 Task: Open Card Cloud Computing Review in Board Content Curation to Workspace Budgeting and Forecasting and add a team member Softage.2@softage.net, a label Red, a checklist Competitive Intelligence, an attachment from your google drive, a color Red and finally, add a card description 'Plan and execute company team-building activity at a hiking trail' and a comment 'This task presents an opportunity to showcase our problem-solving and critical thinking skills, finding solutions to complex challenges.'. Add a start date 'Jan 02, 1900' with a due date 'Jan 09, 1900'
Action: Mouse moved to (310, 187)
Screenshot: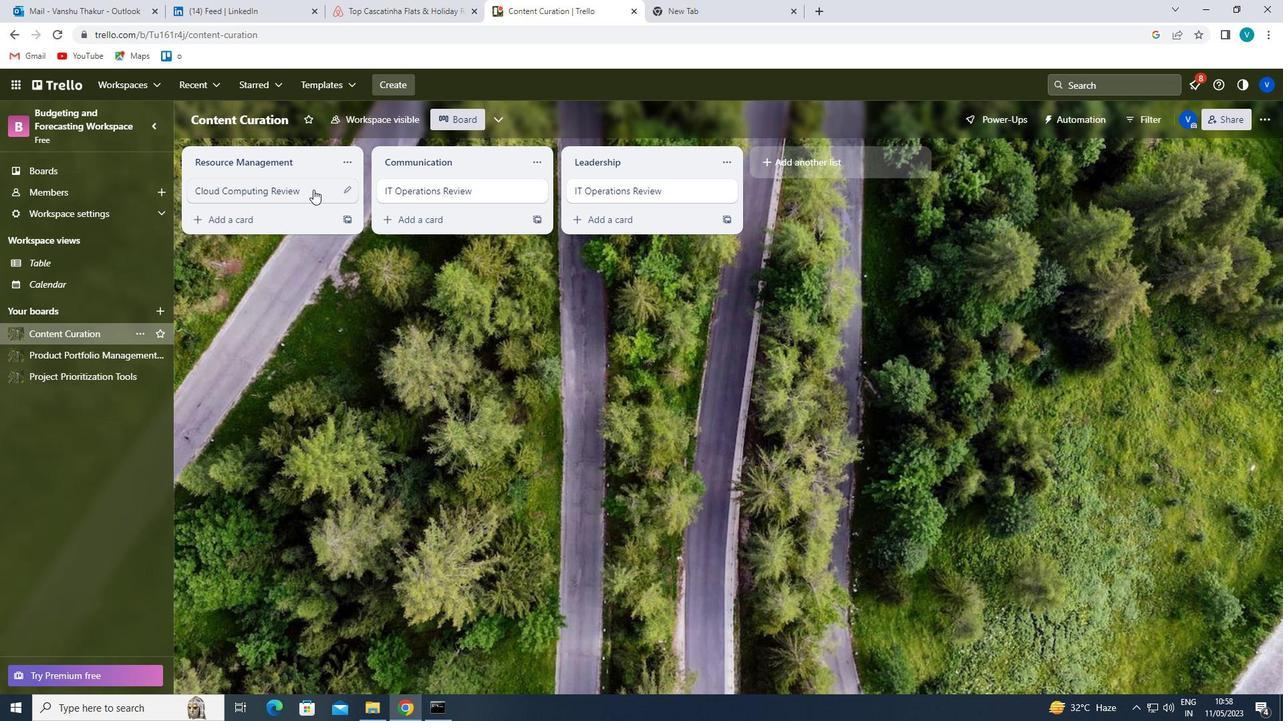 
Action: Mouse pressed left at (310, 187)
Screenshot: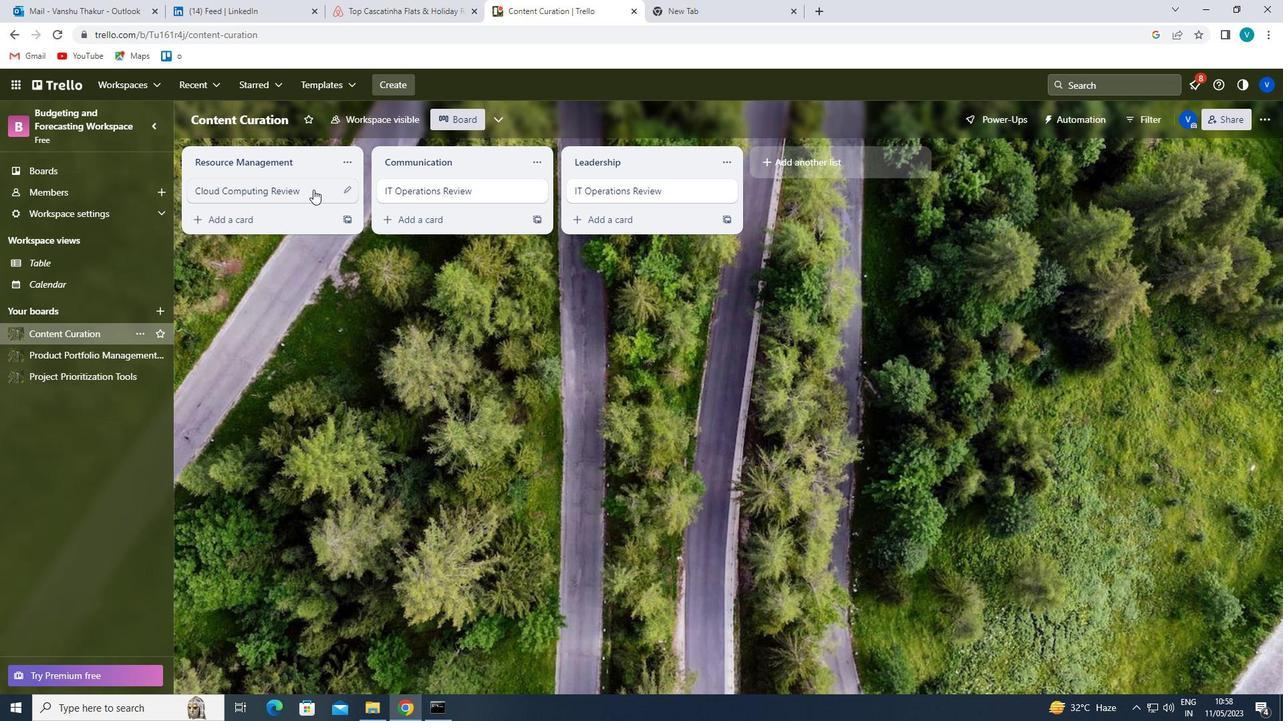 
Action: Mouse moved to (828, 189)
Screenshot: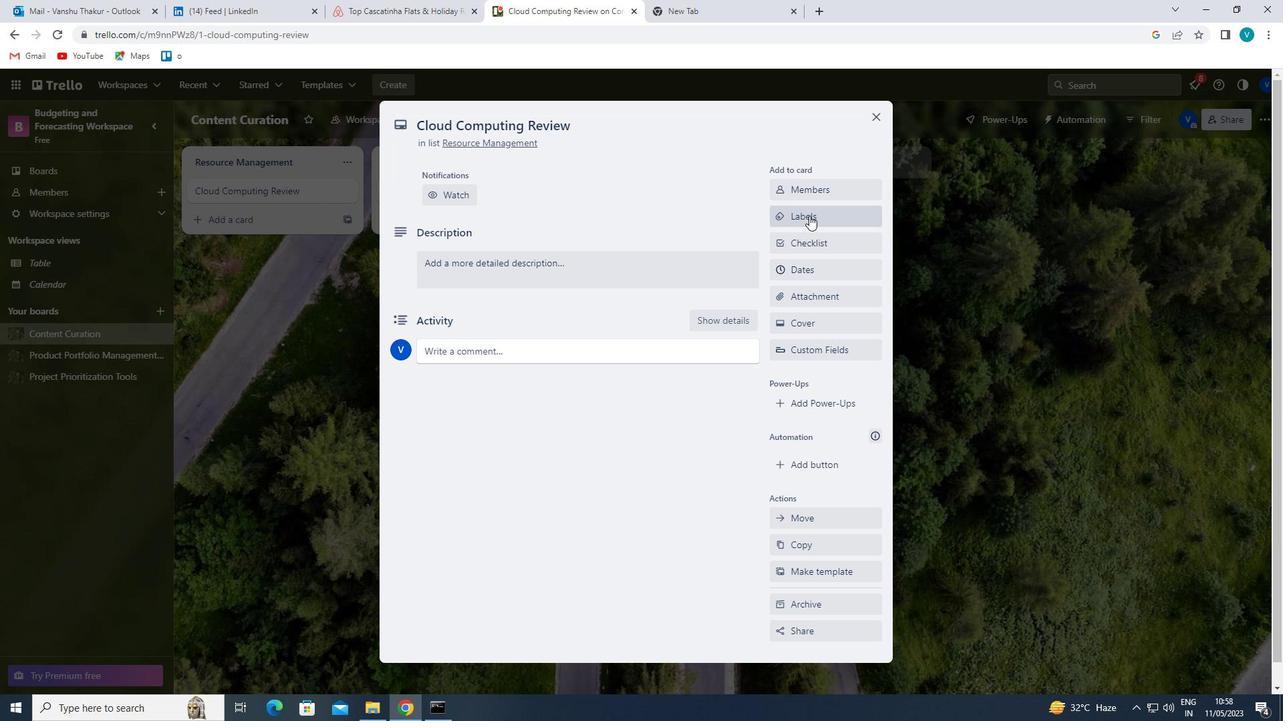 
Action: Mouse pressed left at (828, 189)
Screenshot: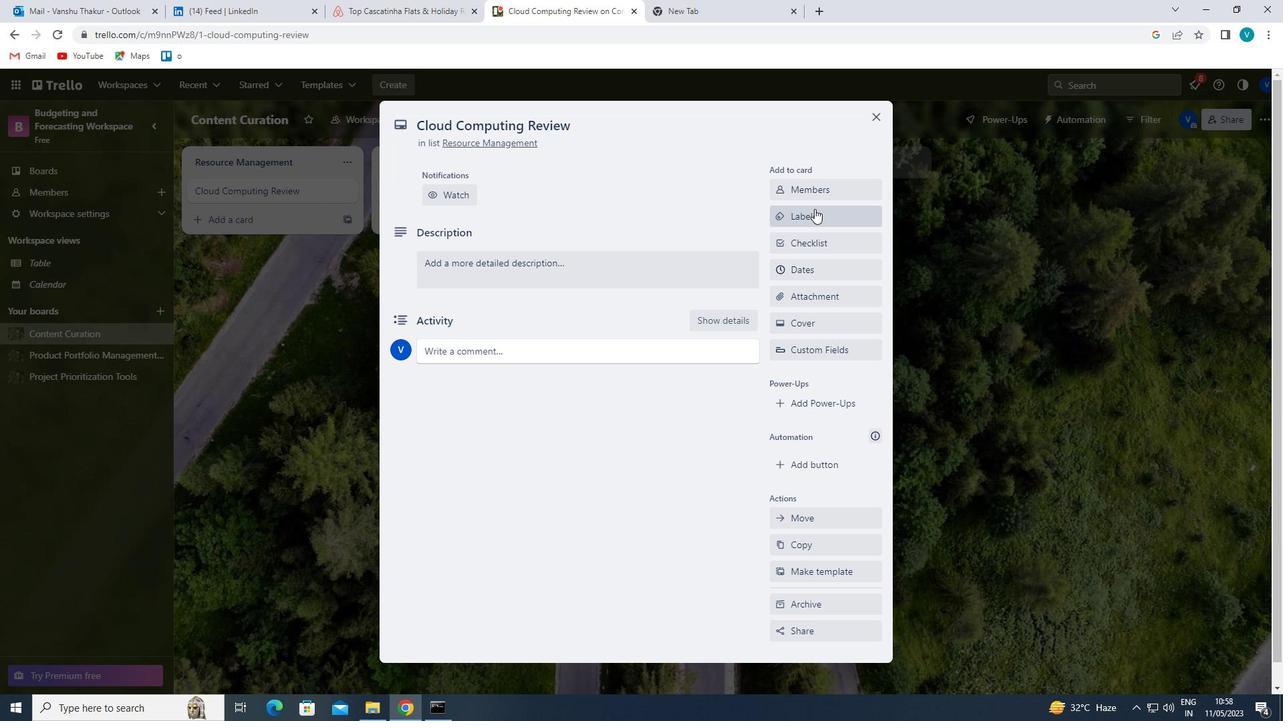 
Action: Mouse moved to (826, 246)
Screenshot: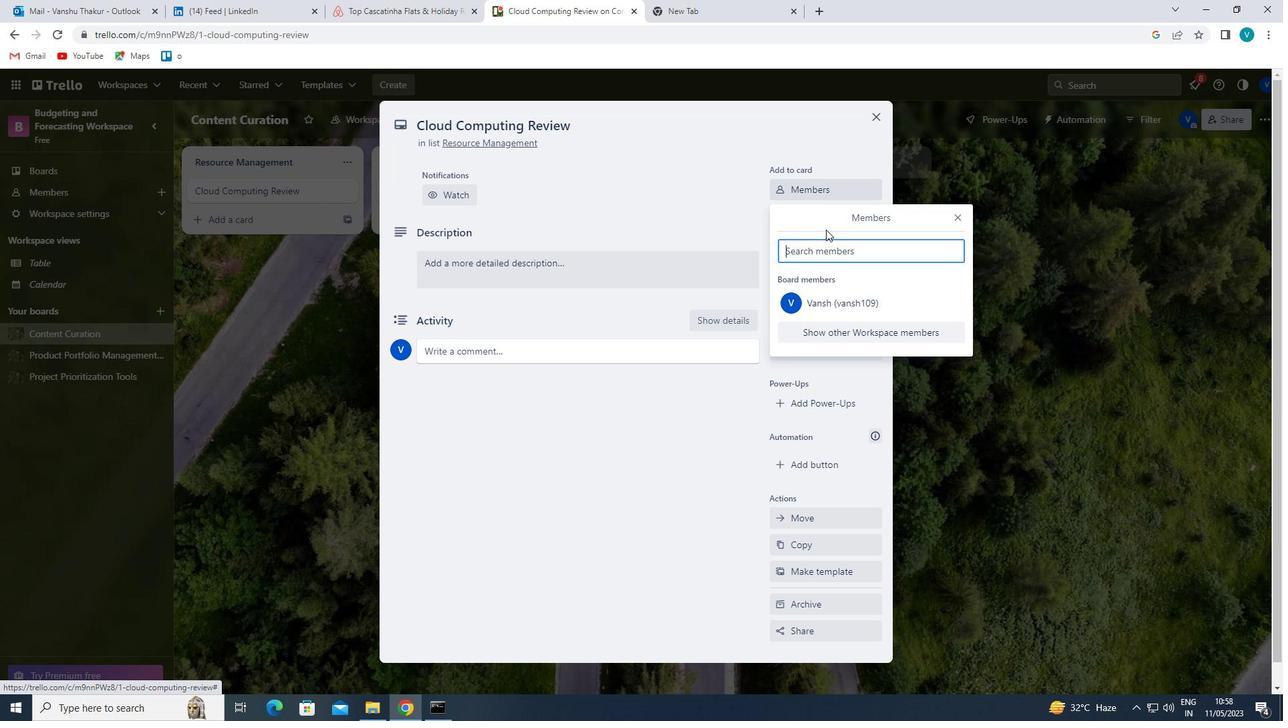 
Action: Mouse pressed left at (826, 246)
Screenshot: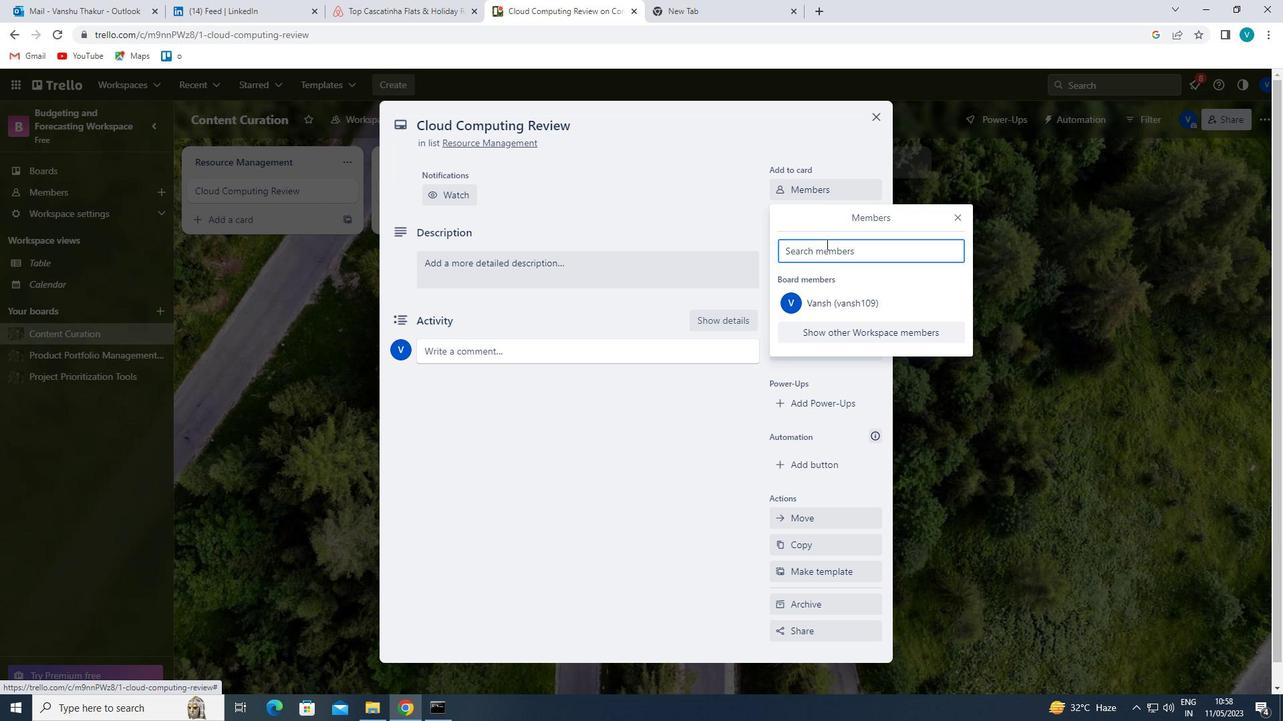 
Action: Key pressed <Key.shift>SOFTYAGE
Screenshot: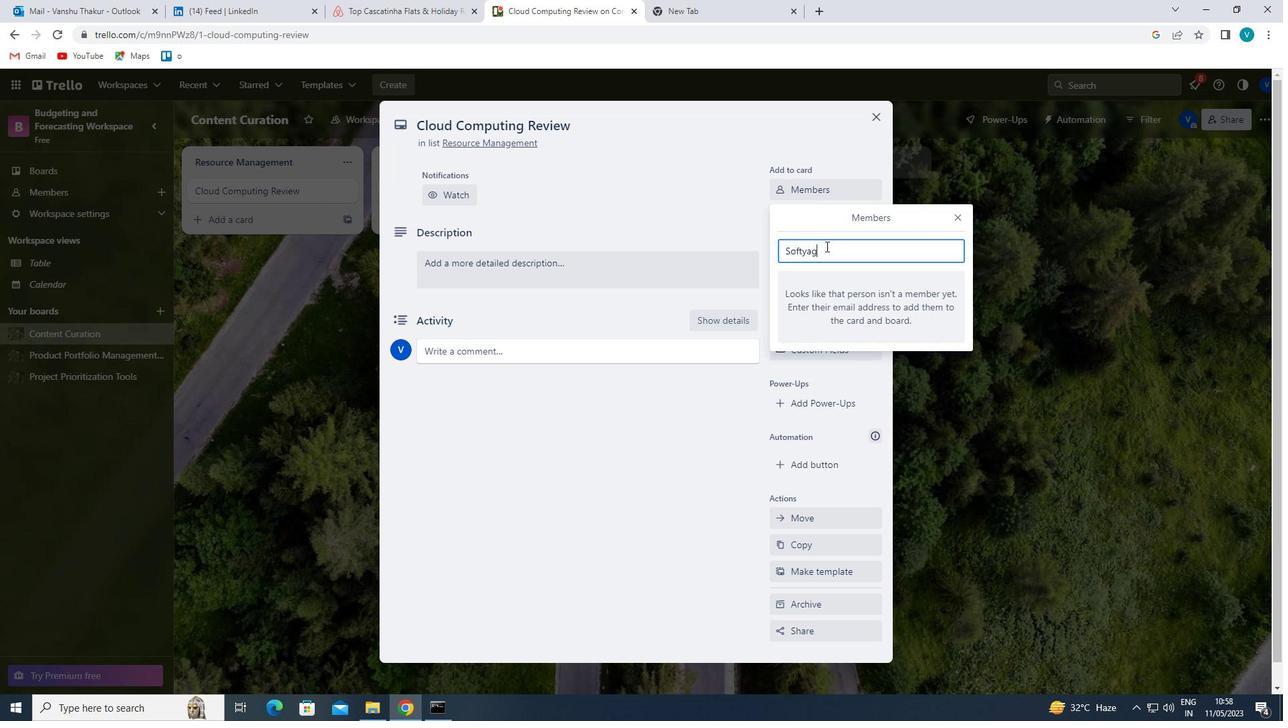 
Action: Mouse moved to (836, 251)
Screenshot: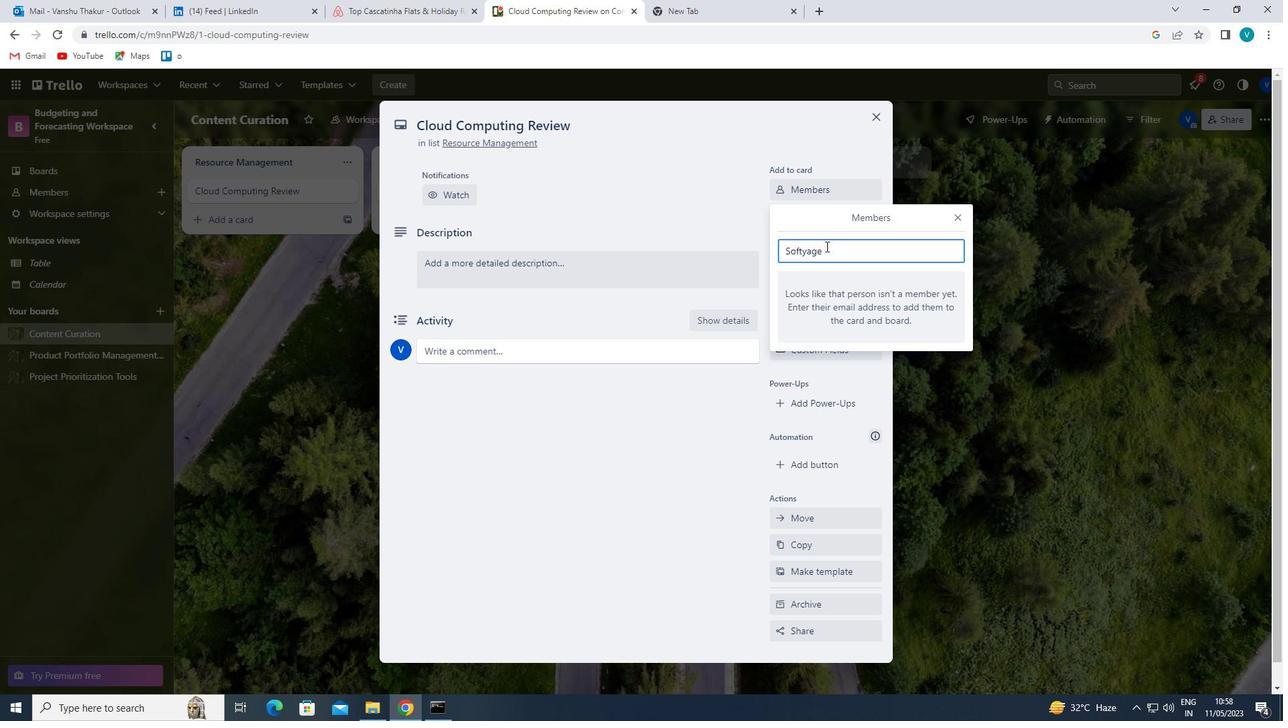
Action: Key pressed <Key.backspace><Key.backspace><Key.backspace><Key.backspace>
Screenshot: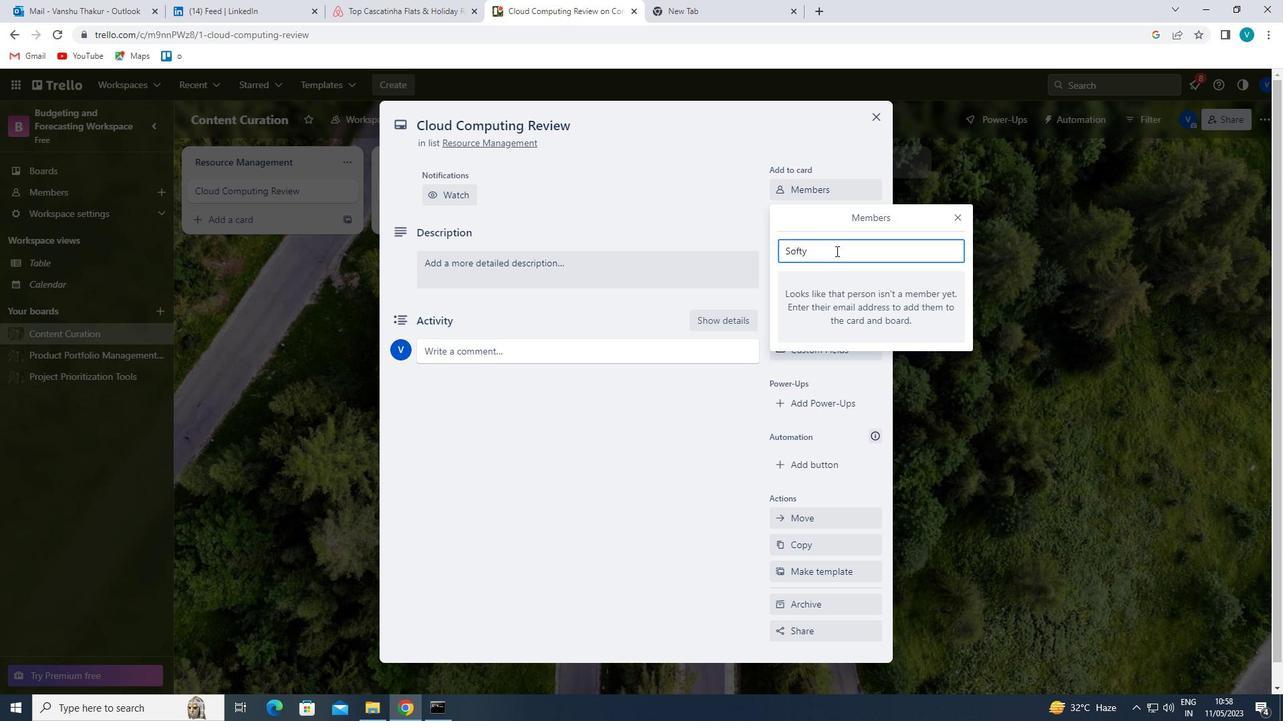 
Action: Mouse moved to (880, 402)
Screenshot: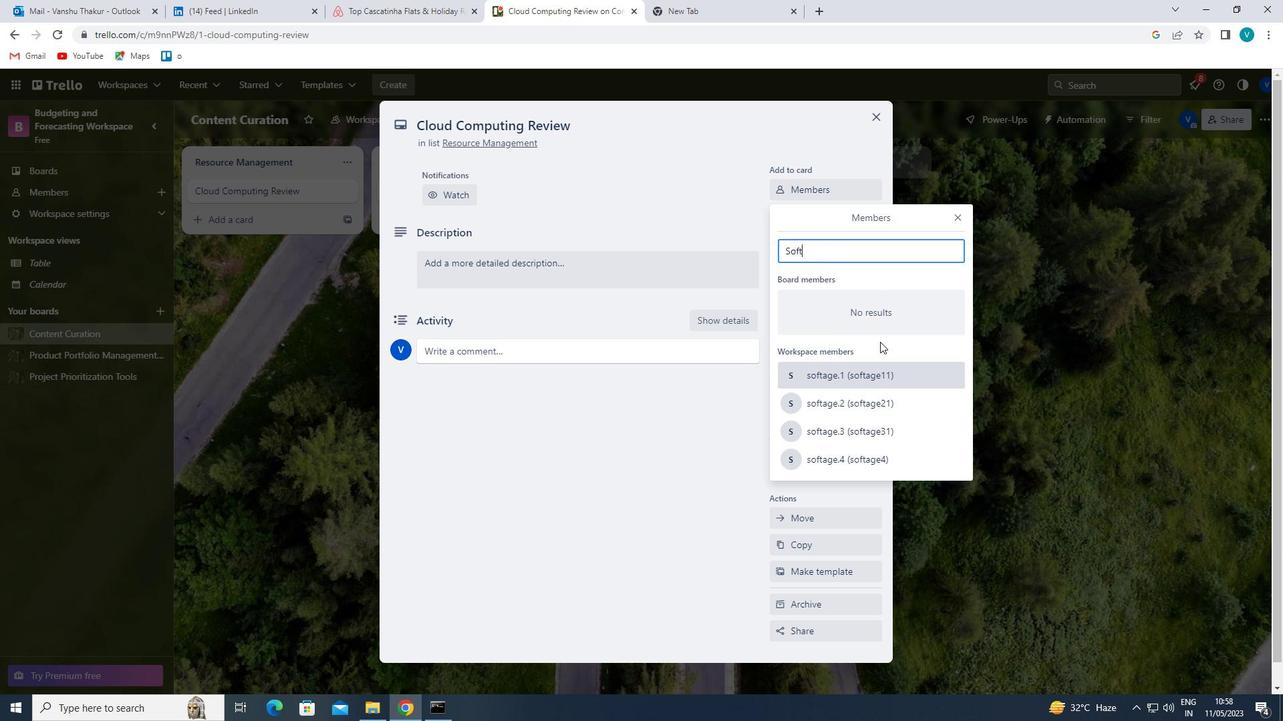 
Action: Mouse pressed left at (880, 402)
Screenshot: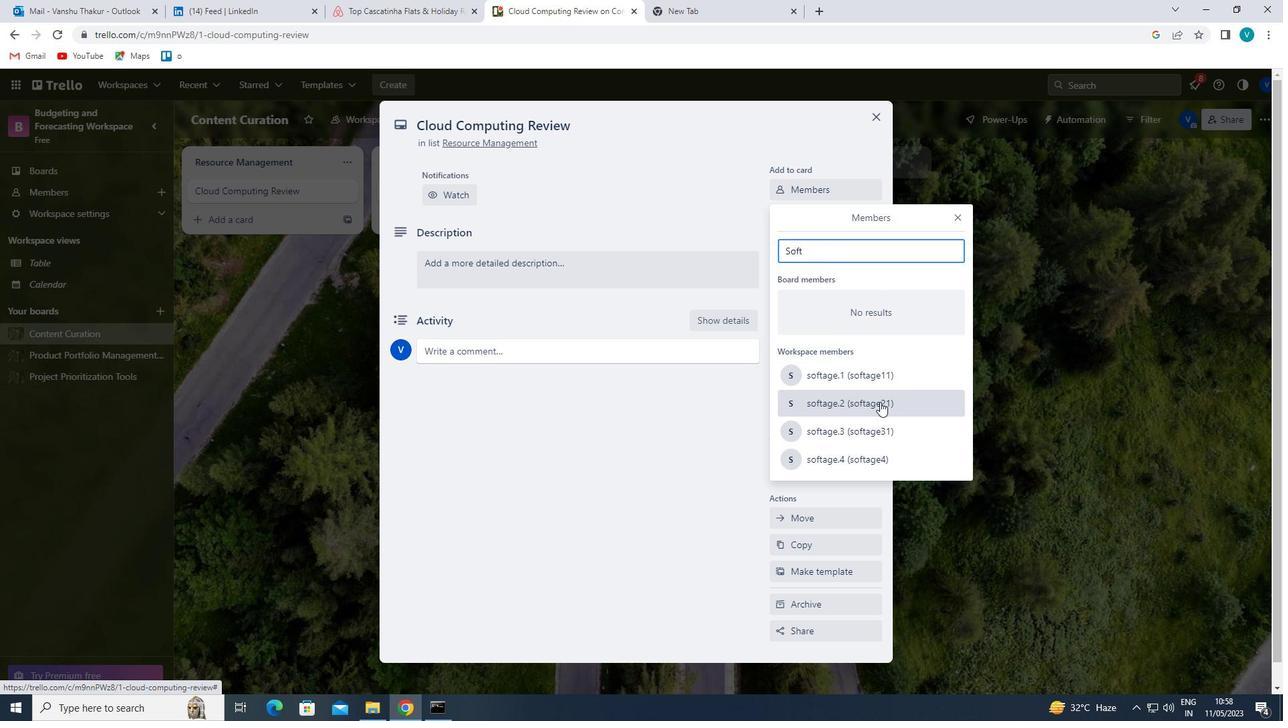 
Action: Mouse moved to (957, 216)
Screenshot: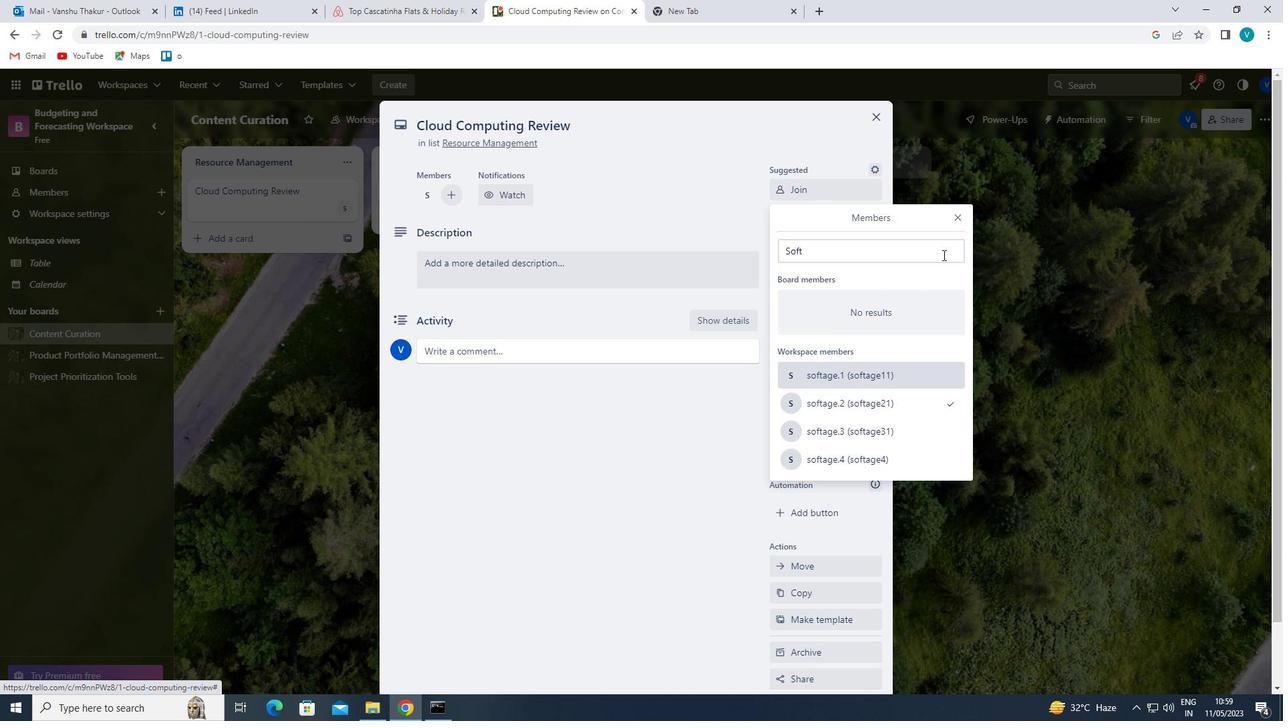 
Action: Mouse pressed left at (957, 216)
Screenshot: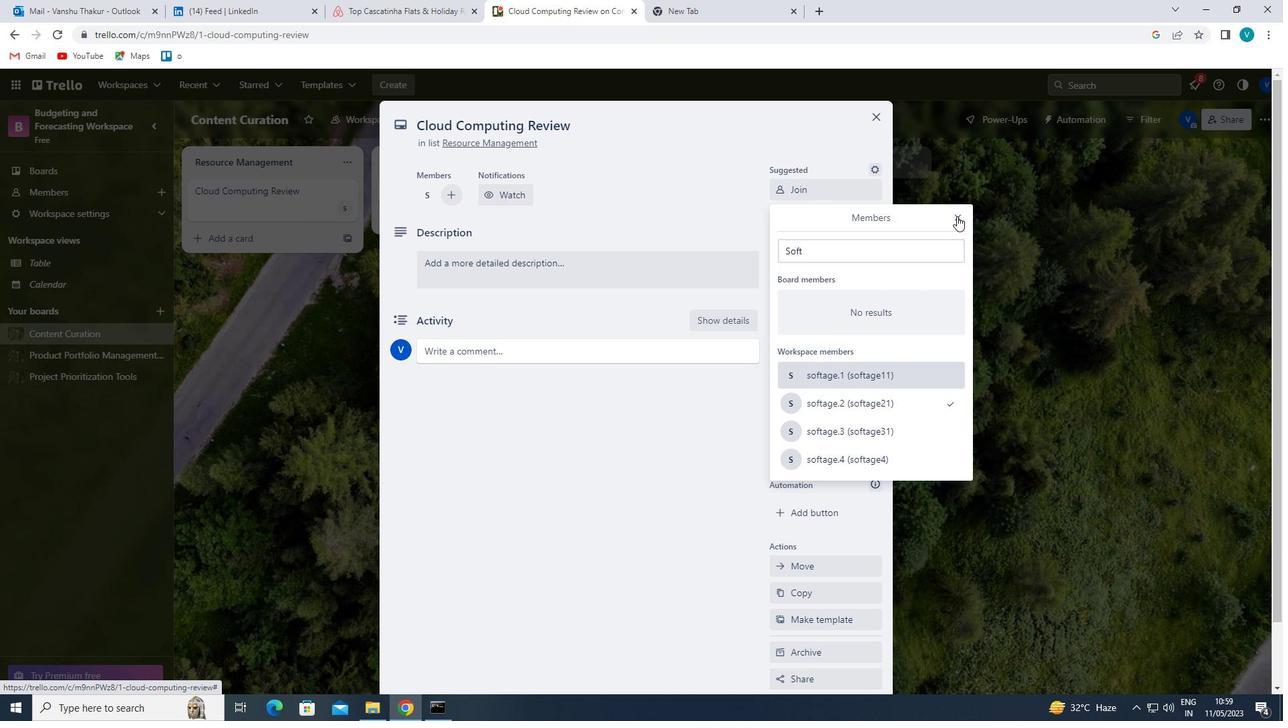 
Action: Mouse moved to (828, 261)
Screenshot: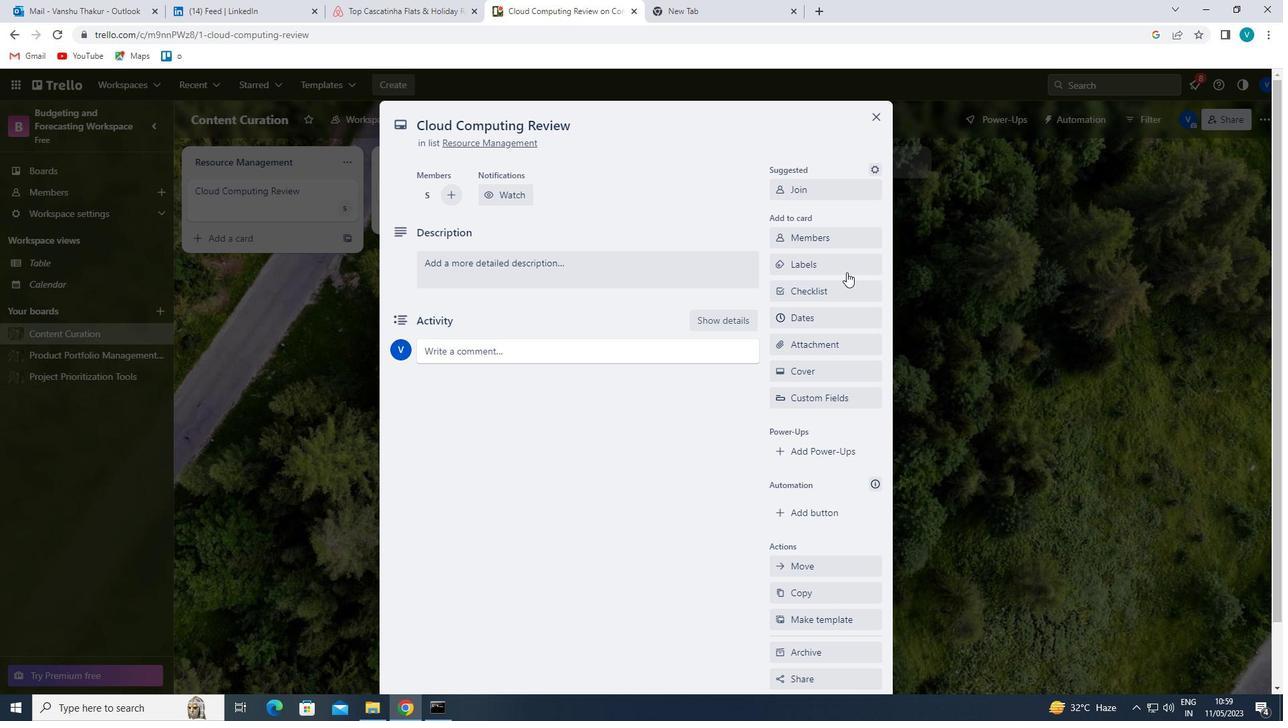 
Action: Mouse pressed left at (828, 261)
Screenshot: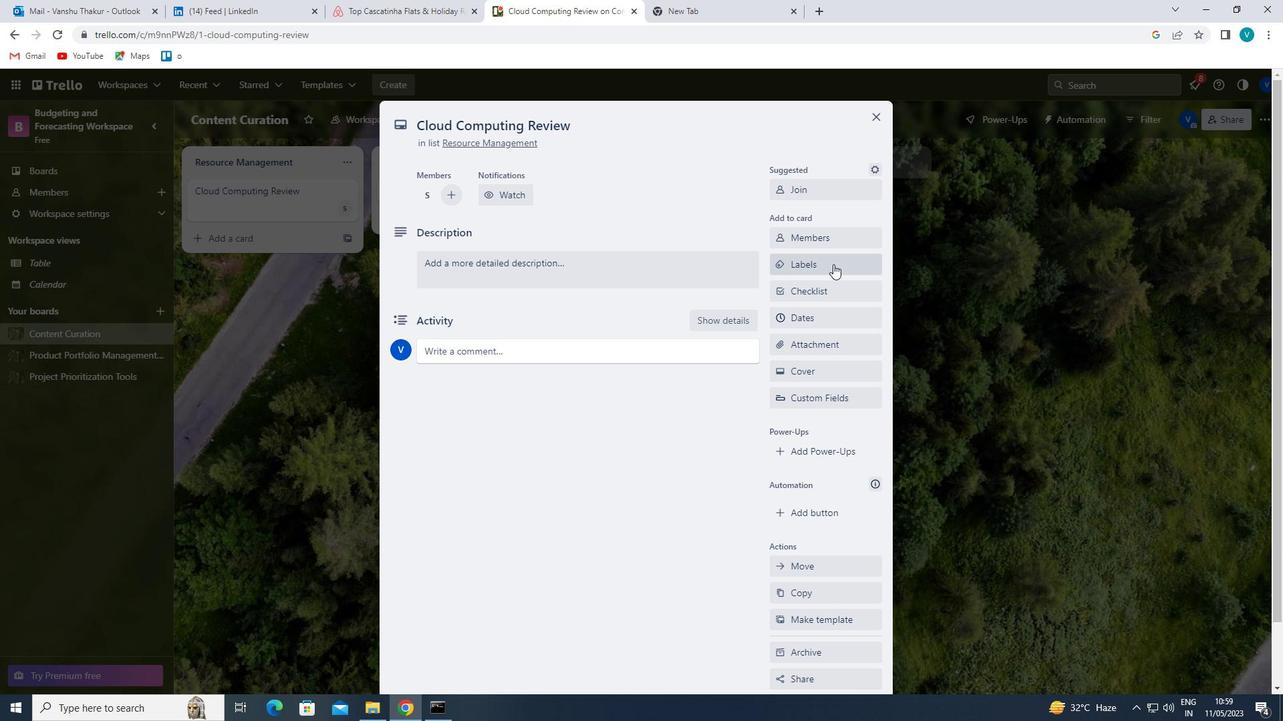
Action: Mouse moved to (845, 437)
Screenshot: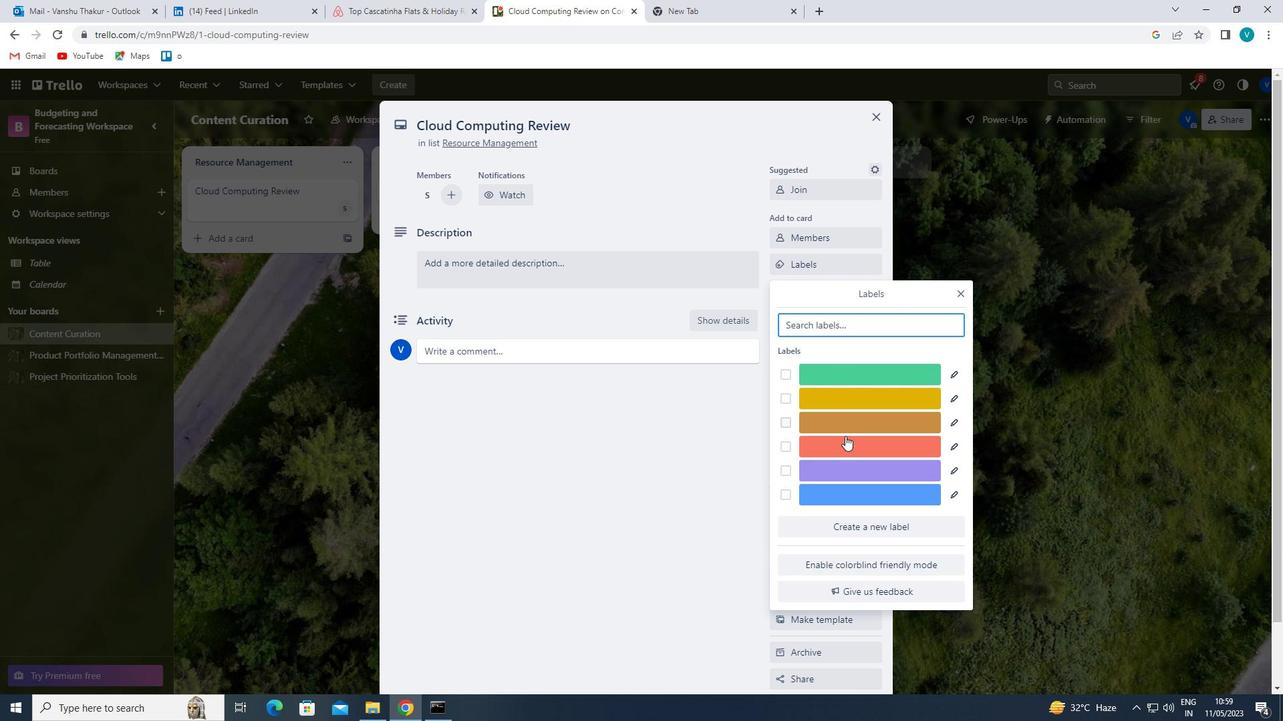 
Action: Mouse pressed left at (845, 437)
Screenshot: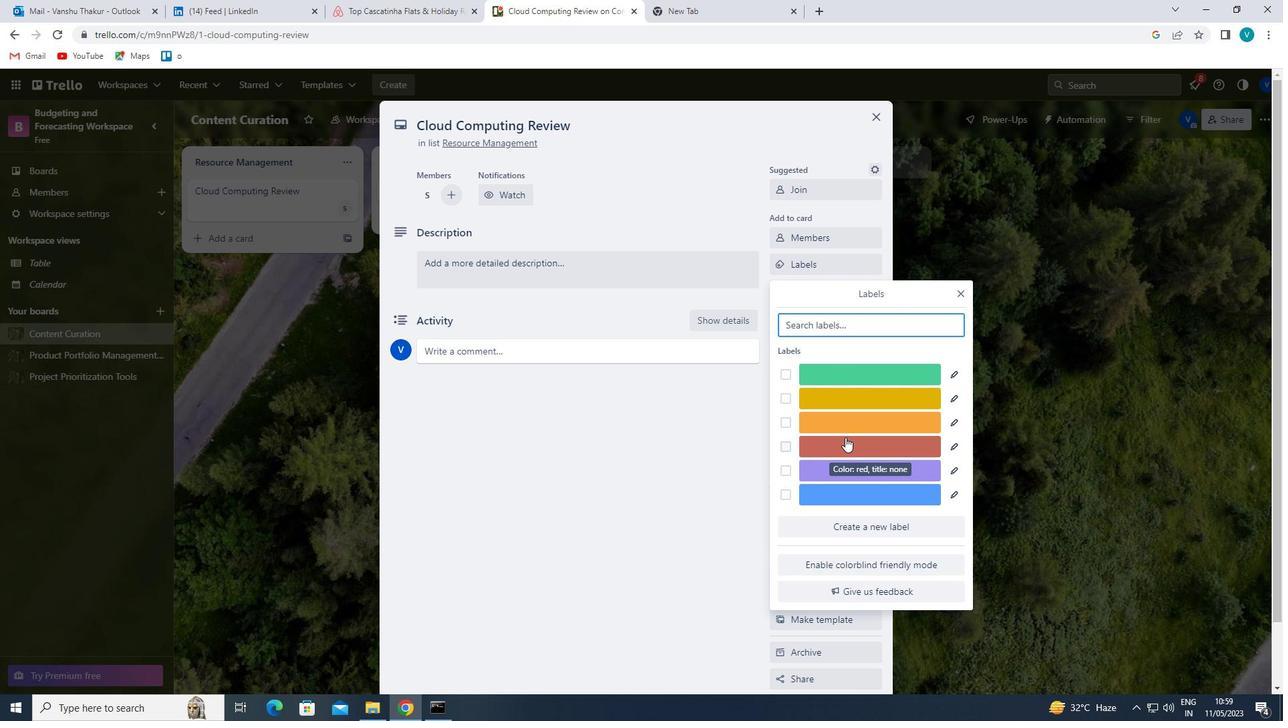 
Action: Mouse moved to (959, 294)
Screenshot: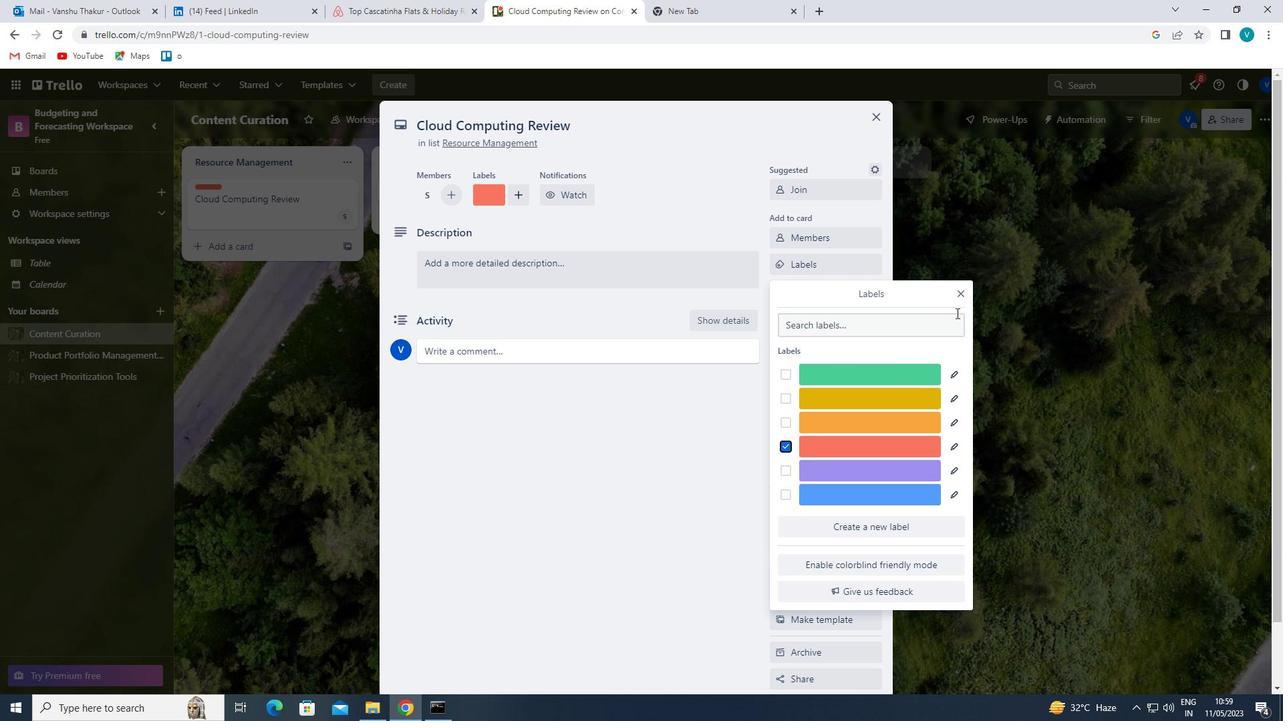 
Action: Mouse pressed left at (959, 294)
Screenshot: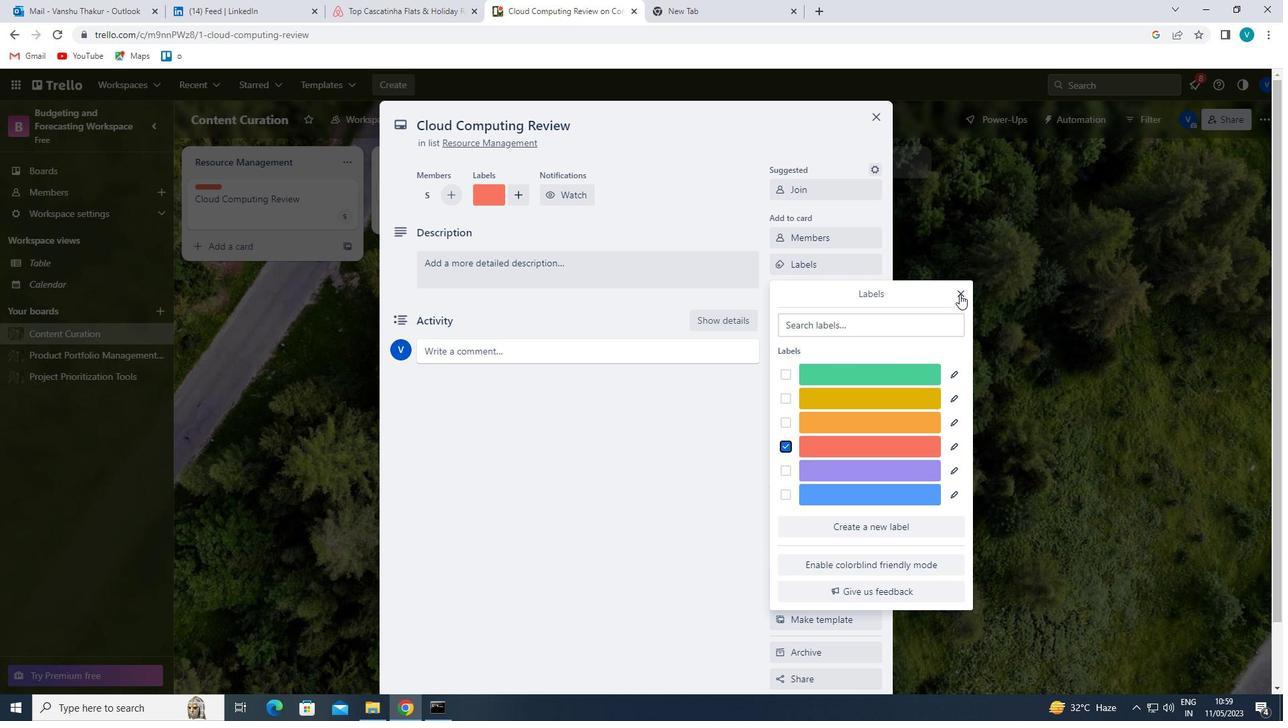 
Action: Mouse moved to (815, 289)
Screenshot: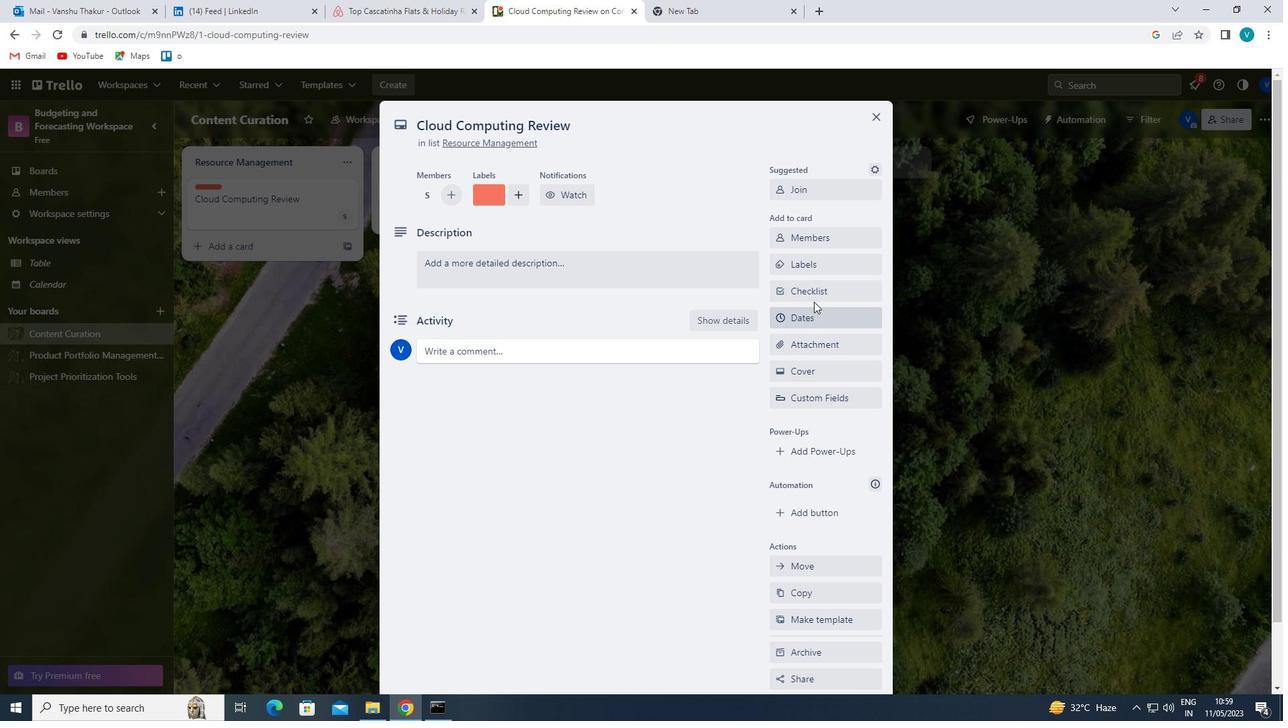 
Action: Mouse pressed left at (815, 289)
Screenshot: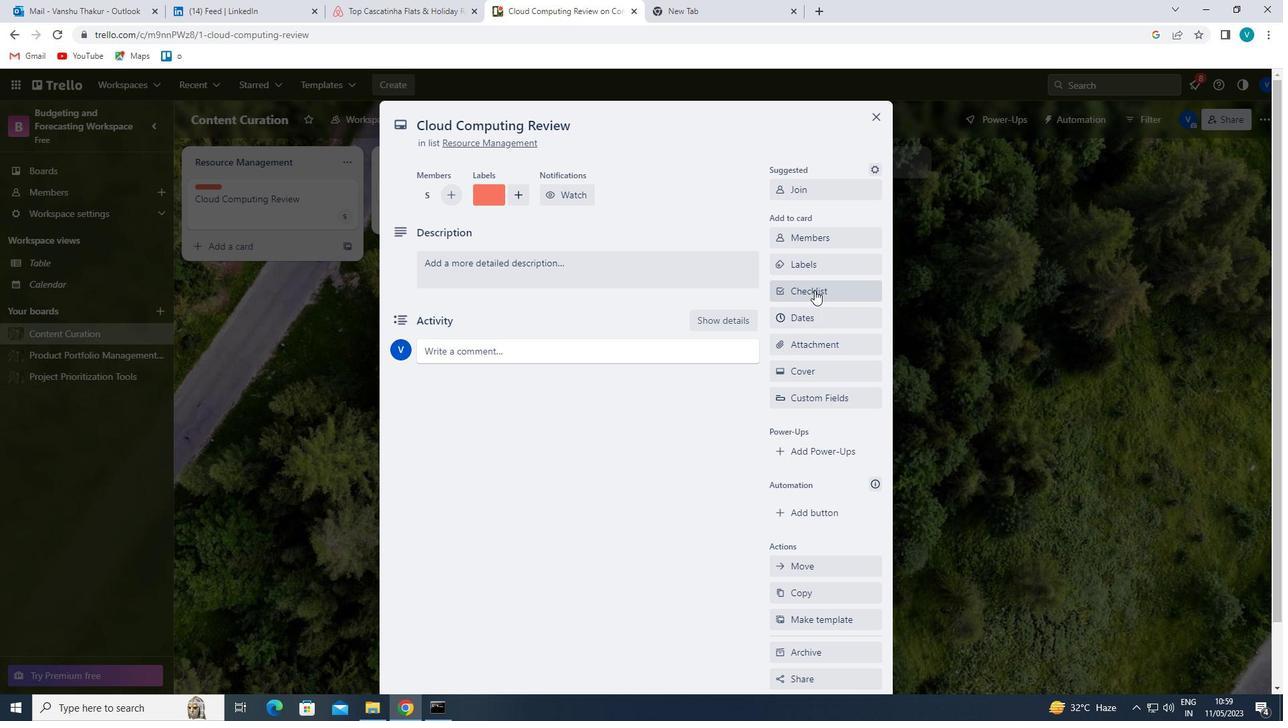 
Action: Mouse moved to (846, 332)
Screenshot: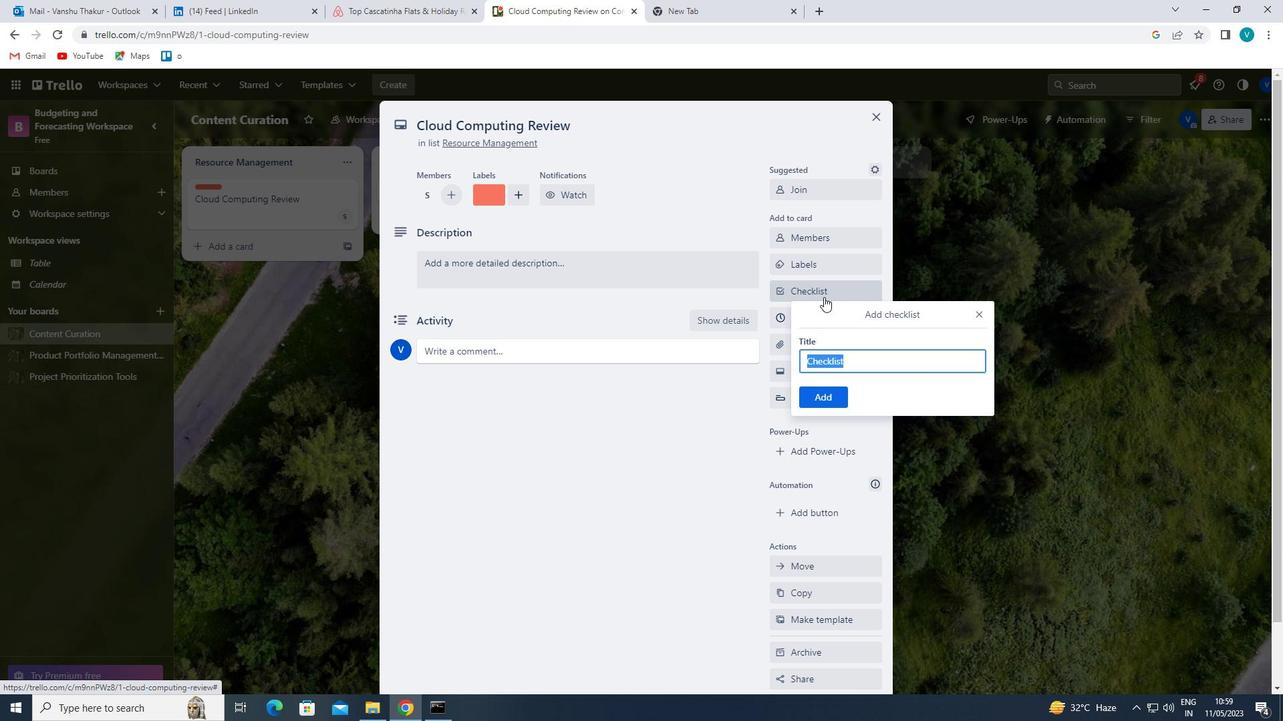 
Action: Key pressed <Key.shift>CP<Key.backspace>OMPETITIVE<Key.space><Key.shift>INTELLIF<Key.backspace>GENCE
Screenshot: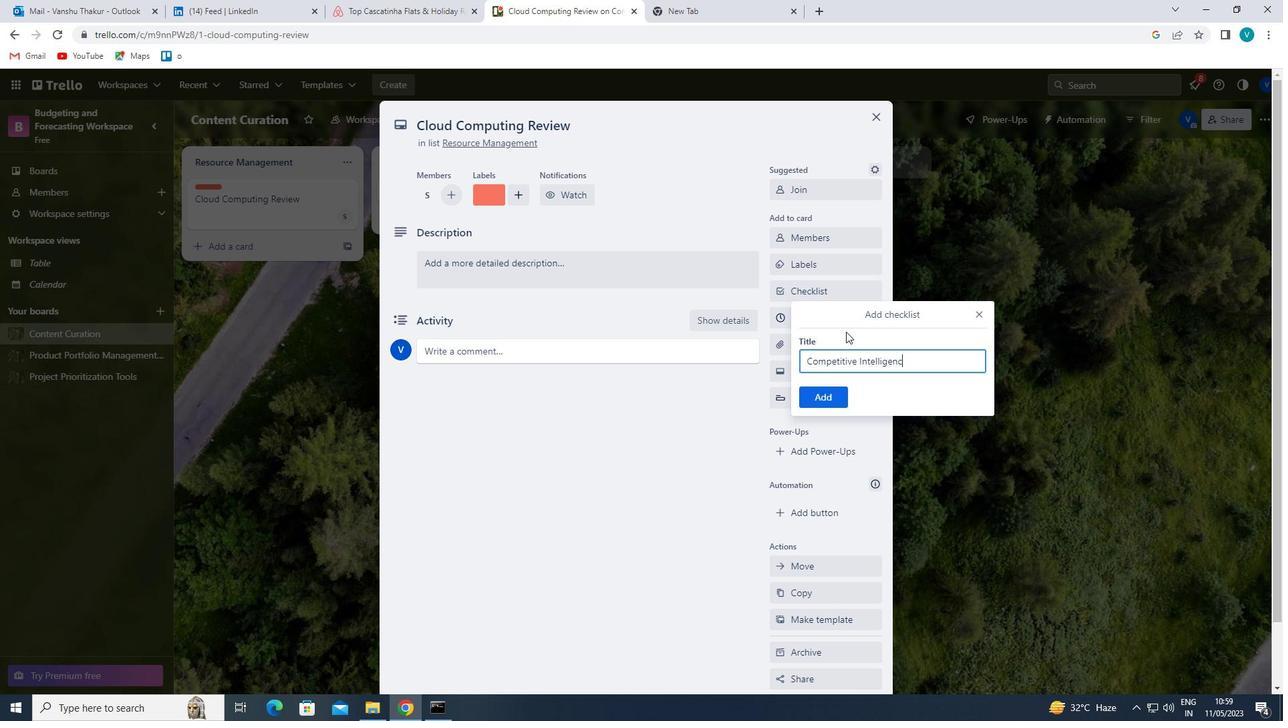 
Action: Mouse moved to (830, 396)
Screenshot: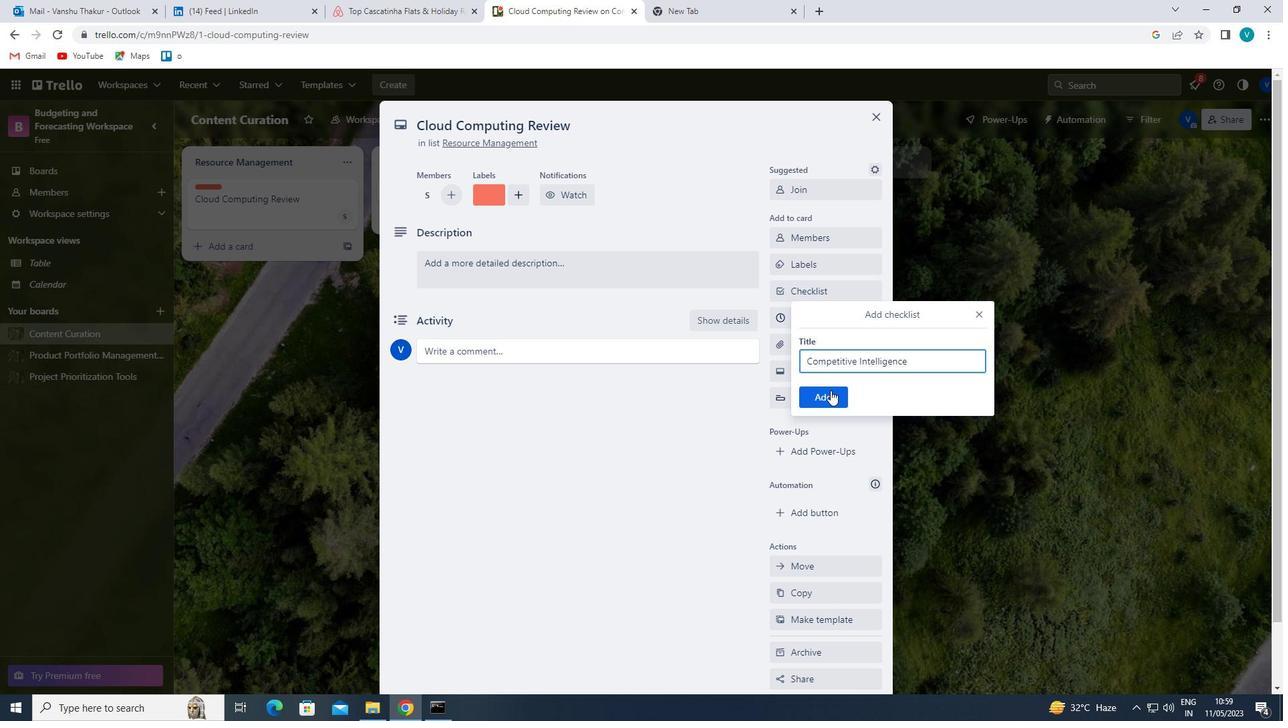 
Action: Mouse pressed left at (830, 396)
Screenshot: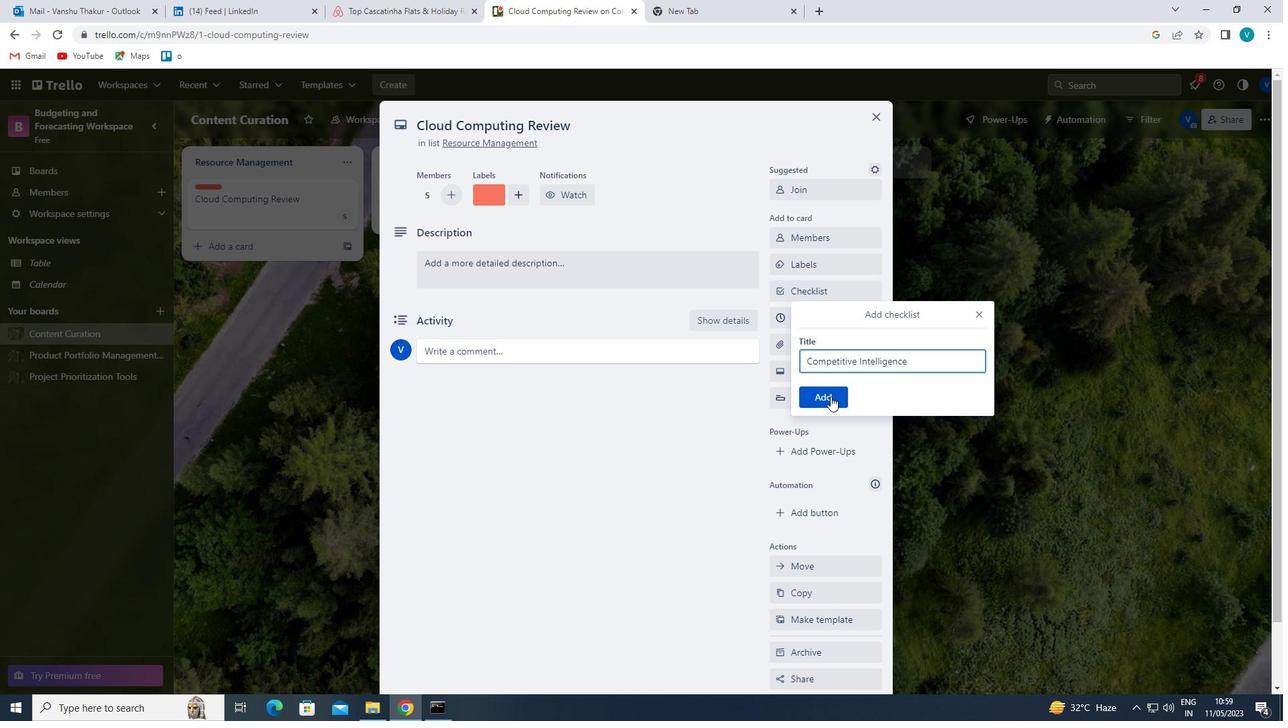 
Action: Mouse moved to (842, 348)
Screenshot: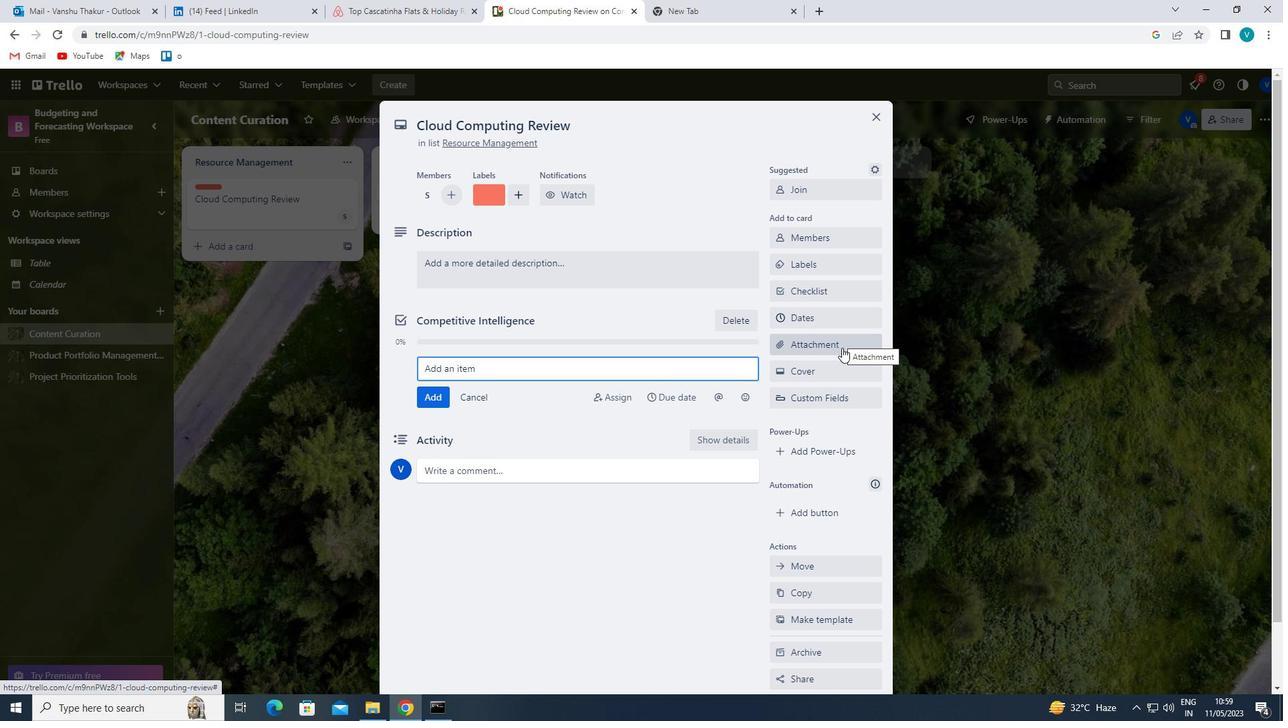 
Action: Mouse pressed left at (842, 348)
Screenshot: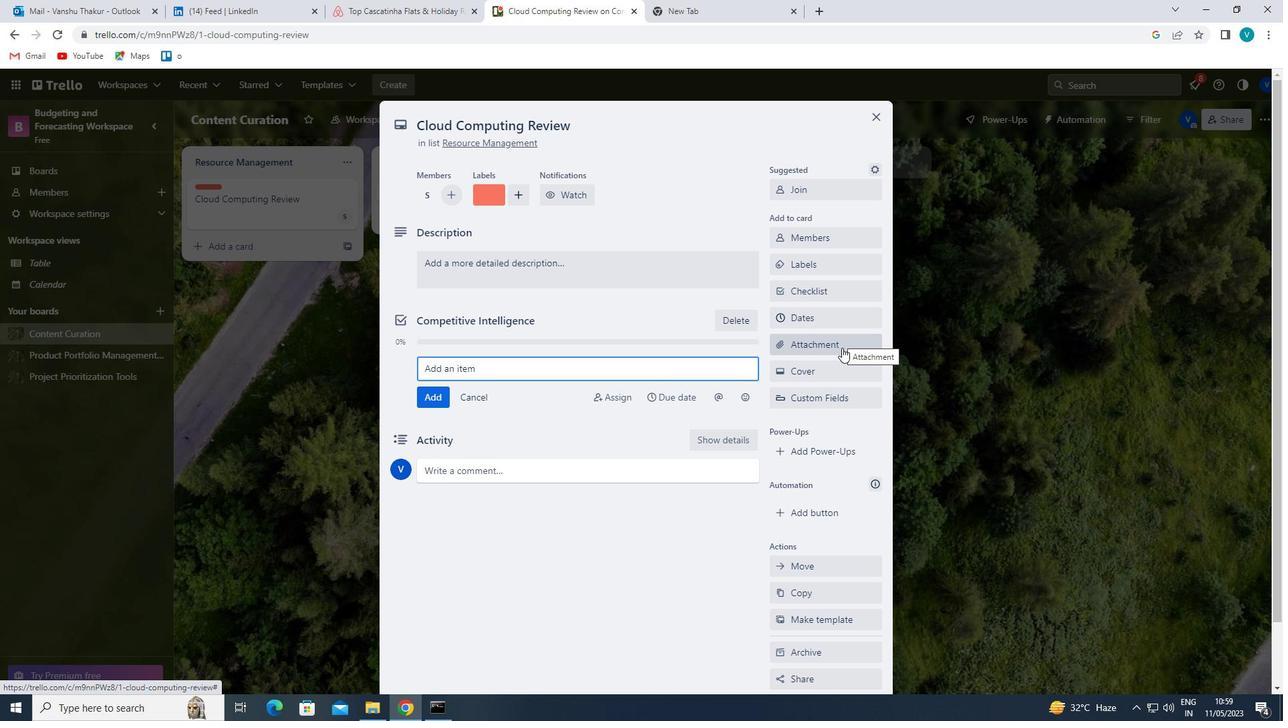 
Action: Mouse moved to (811, 437)
Screenshot: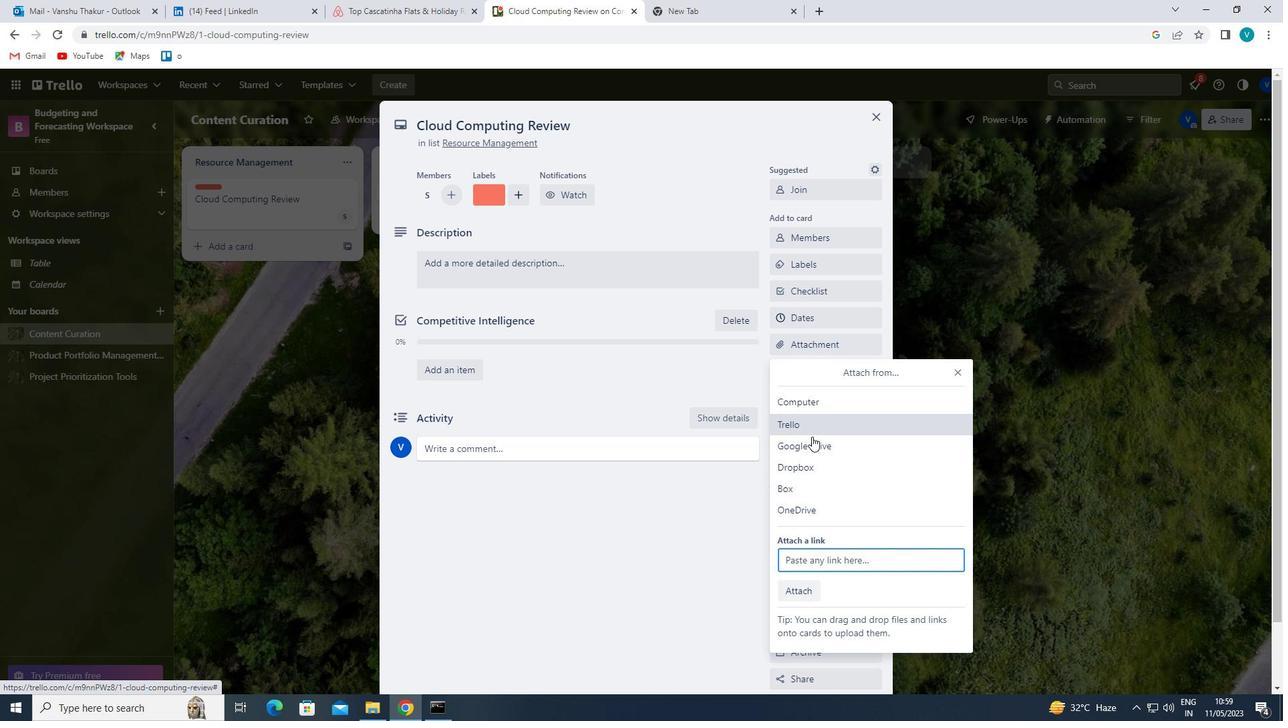 
Action: Mouse pressed left at (811, 437)
Screenshot: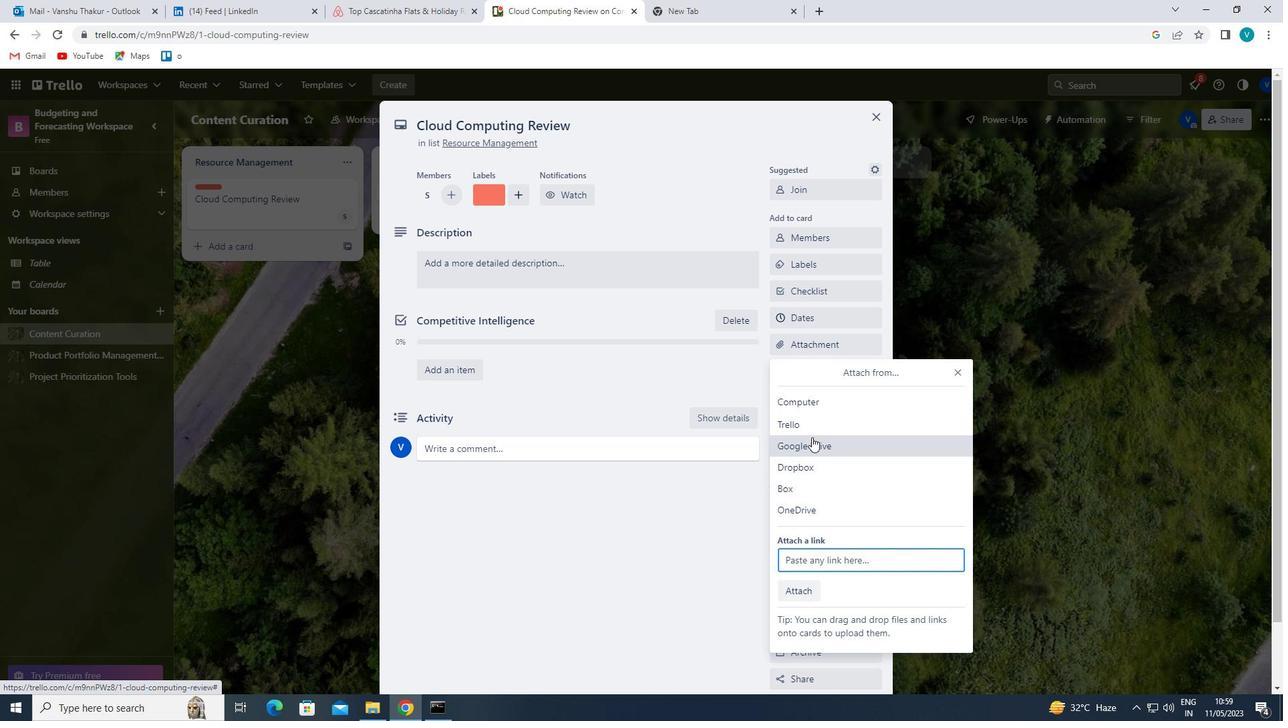 
Action: Mouse moved to (791, 402)
Screenshot: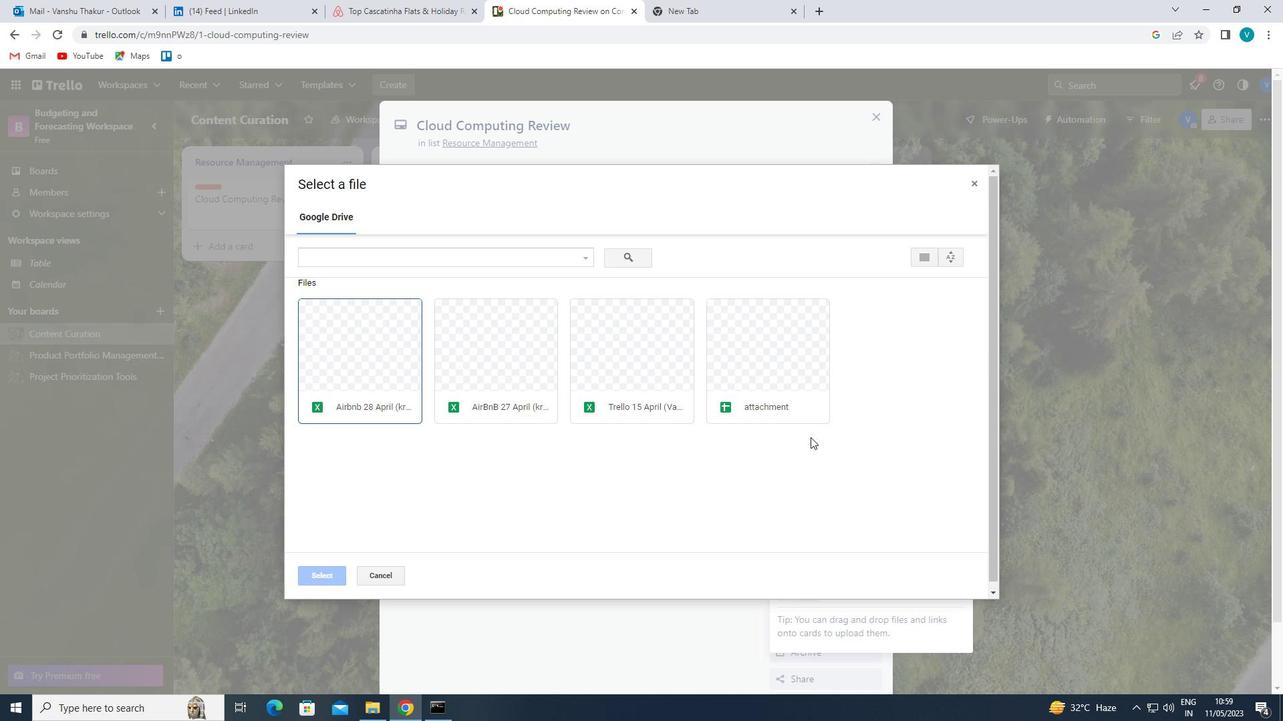 
Action: Mouse pressed left at (791, 402)
Screenshot: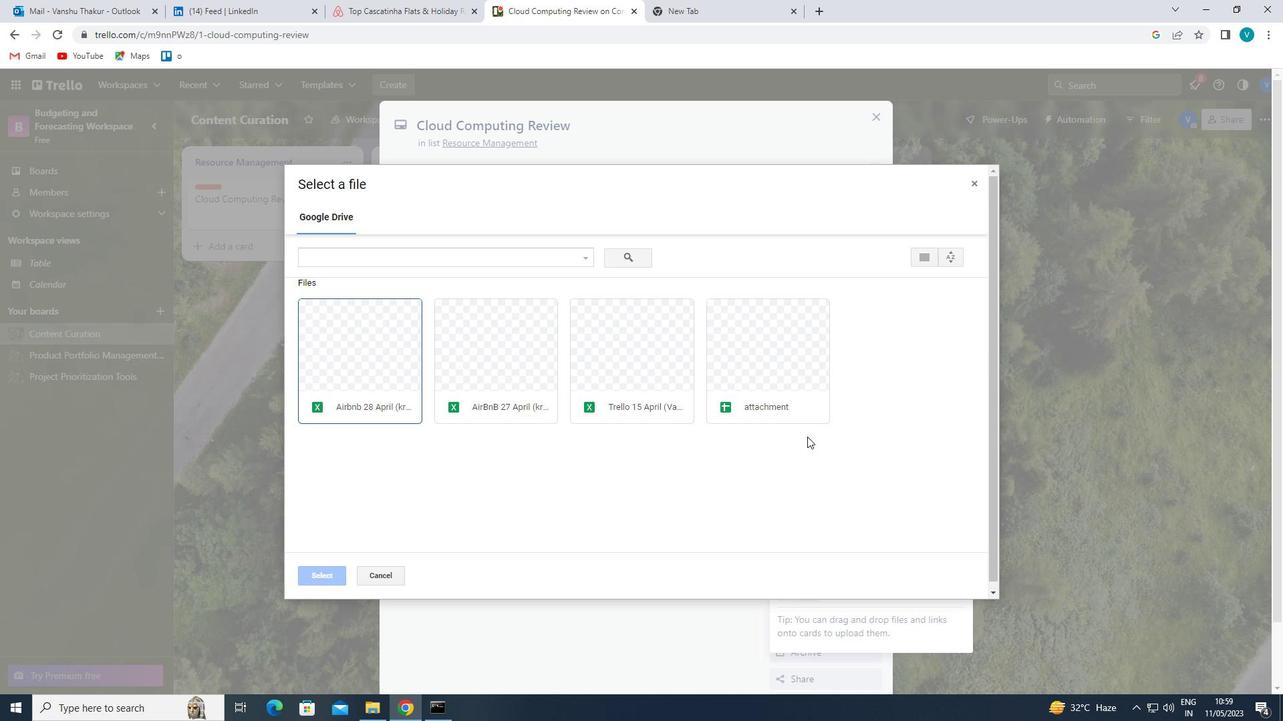 
Action: Mouse moved to (322, 577)
Screenshot: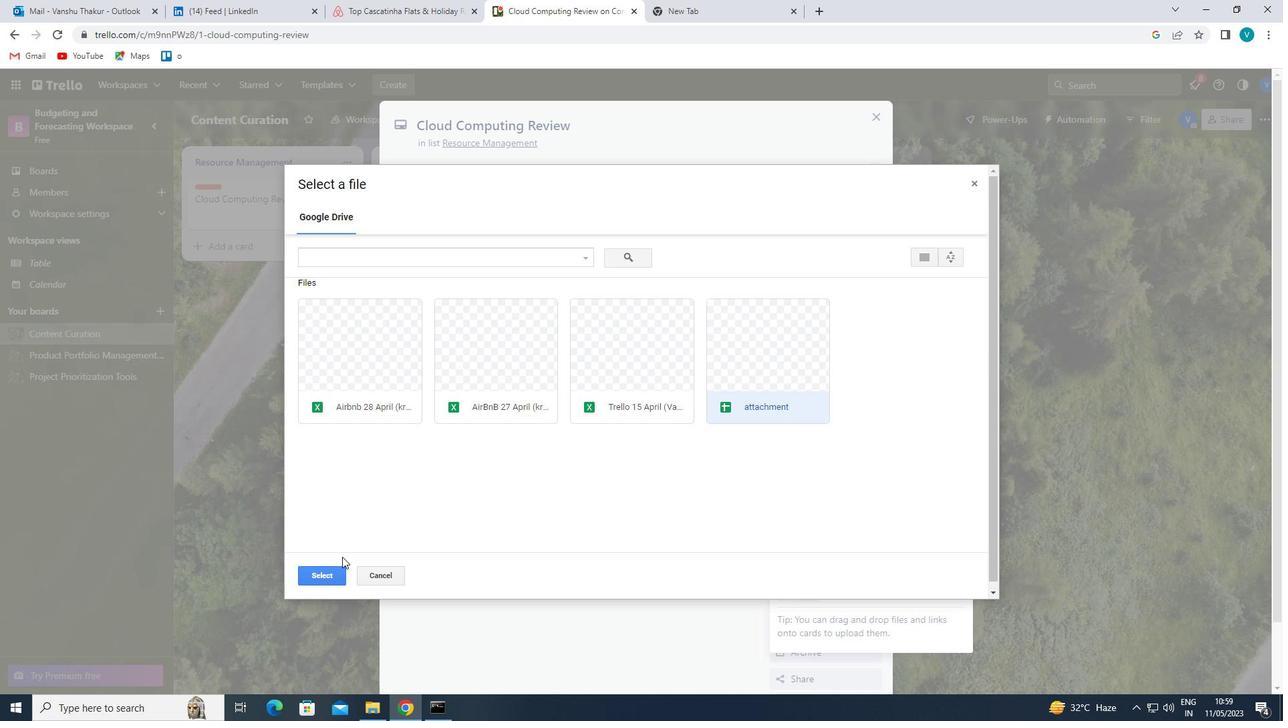 
Action: Mouse pressed left at (322, 577)
Screenshot: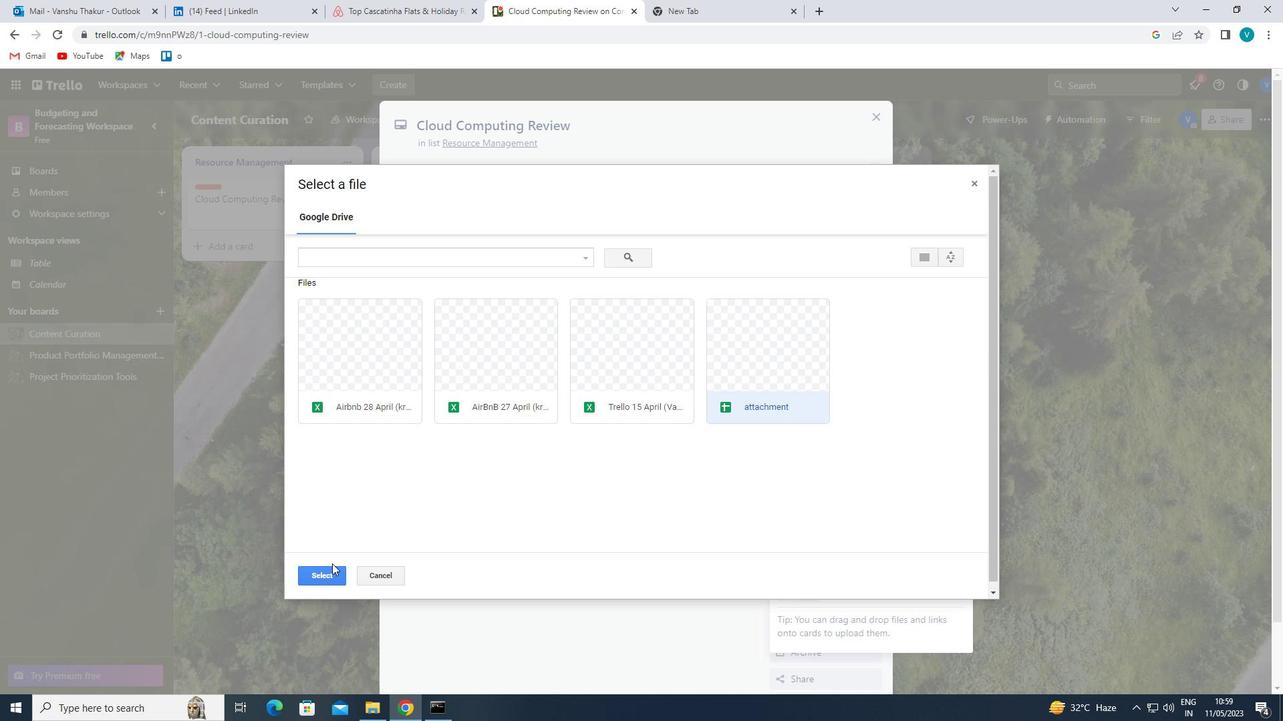 
Action: Mouse moved to (808, 375)
Screenshot: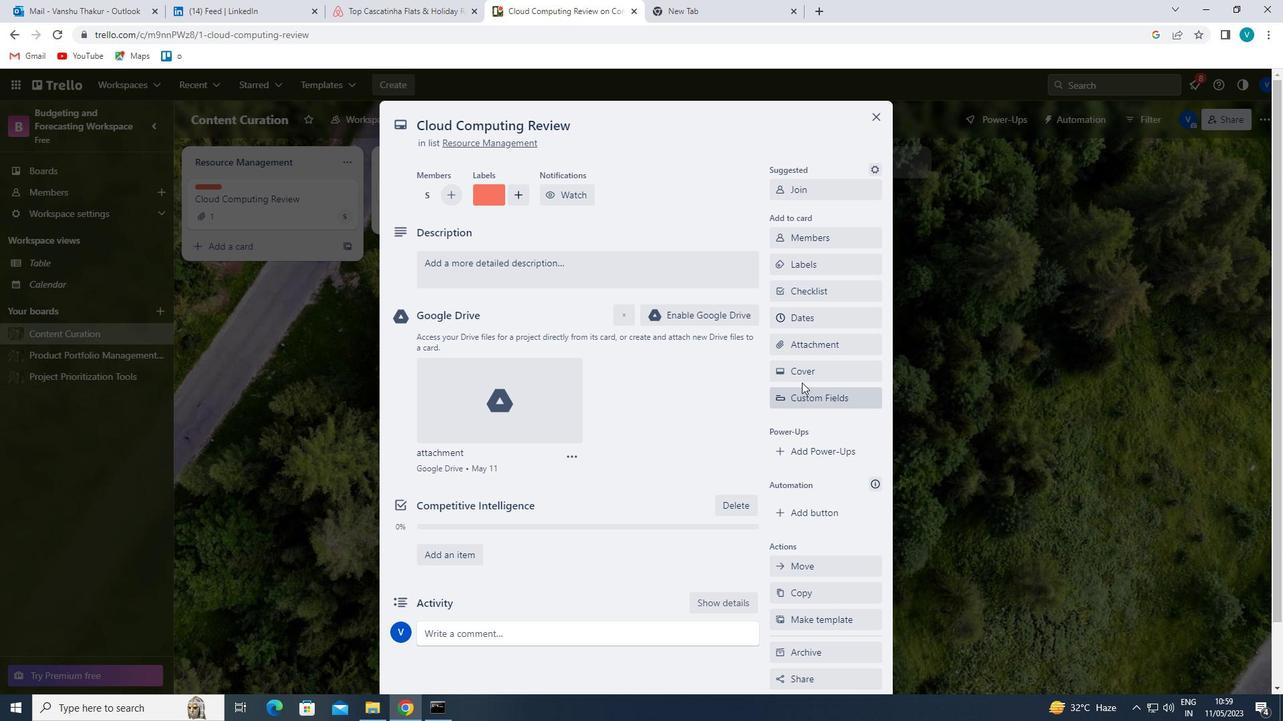 
Action: Mouse pressed left at (808, 375)
Screenshot: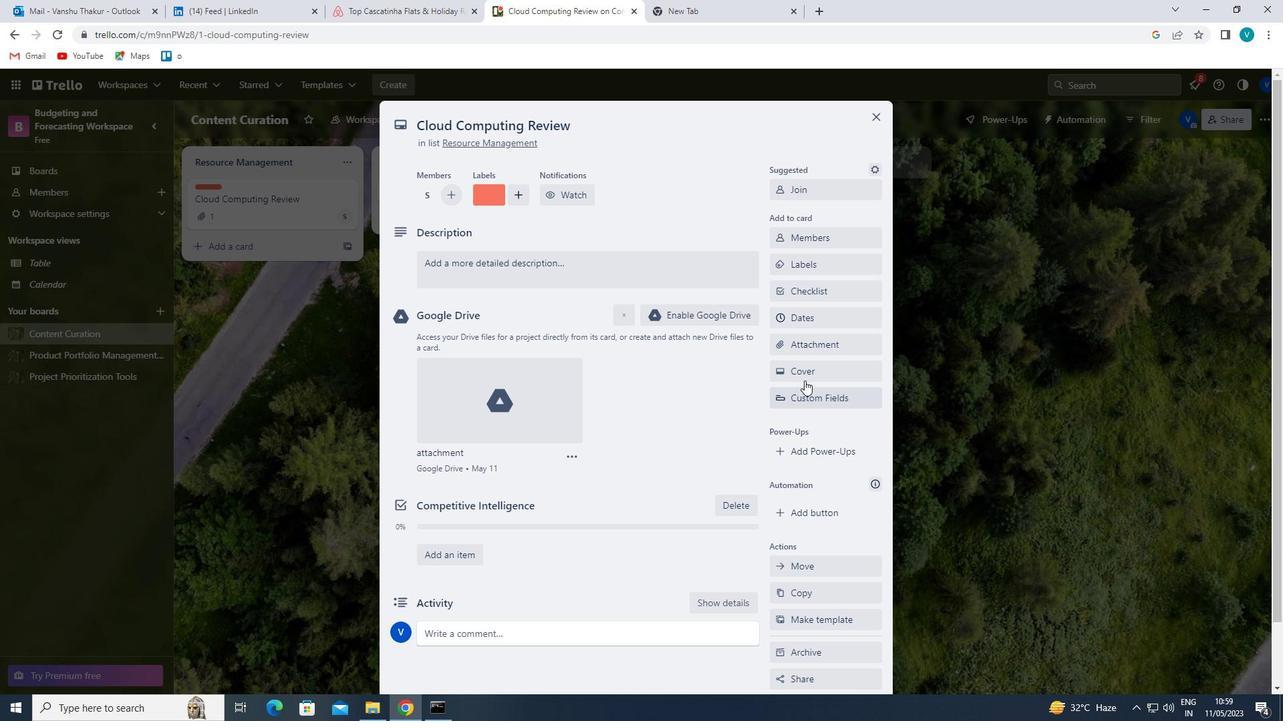 
Action: Mouse moved to (901, 427)
Screenshot: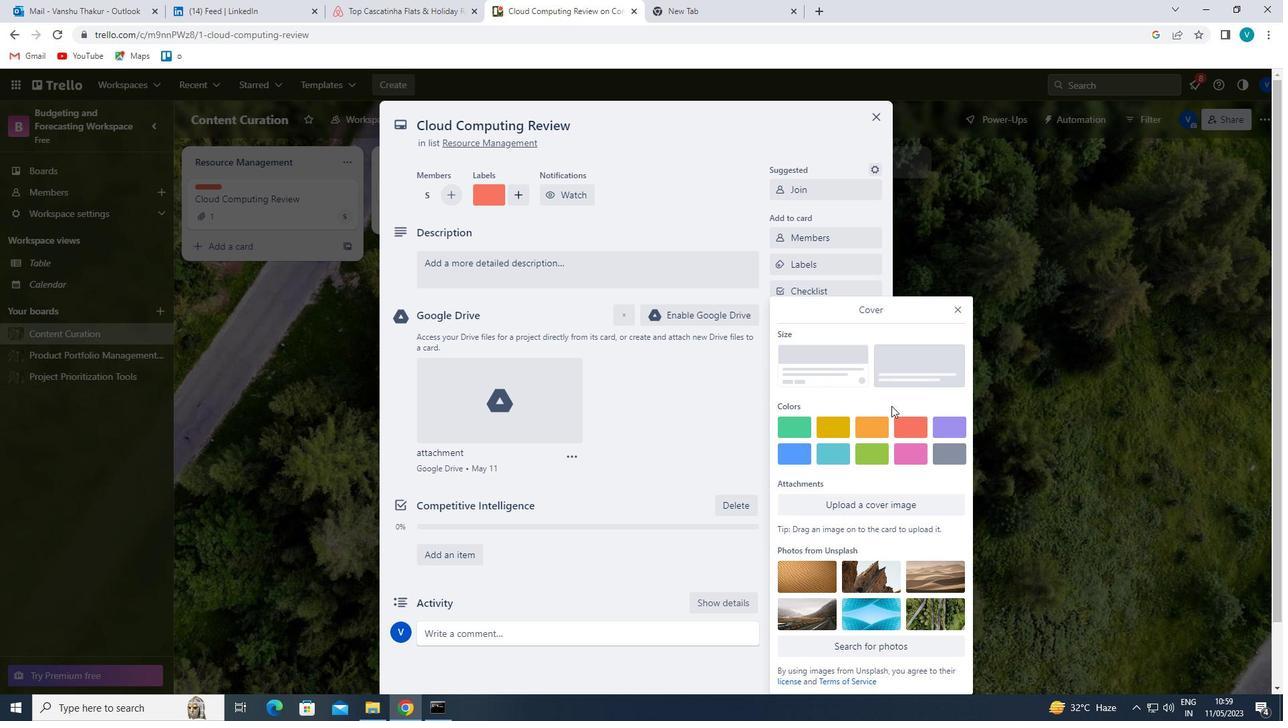 
Action: Mouse pressed left at (901, 427)
Screenshot: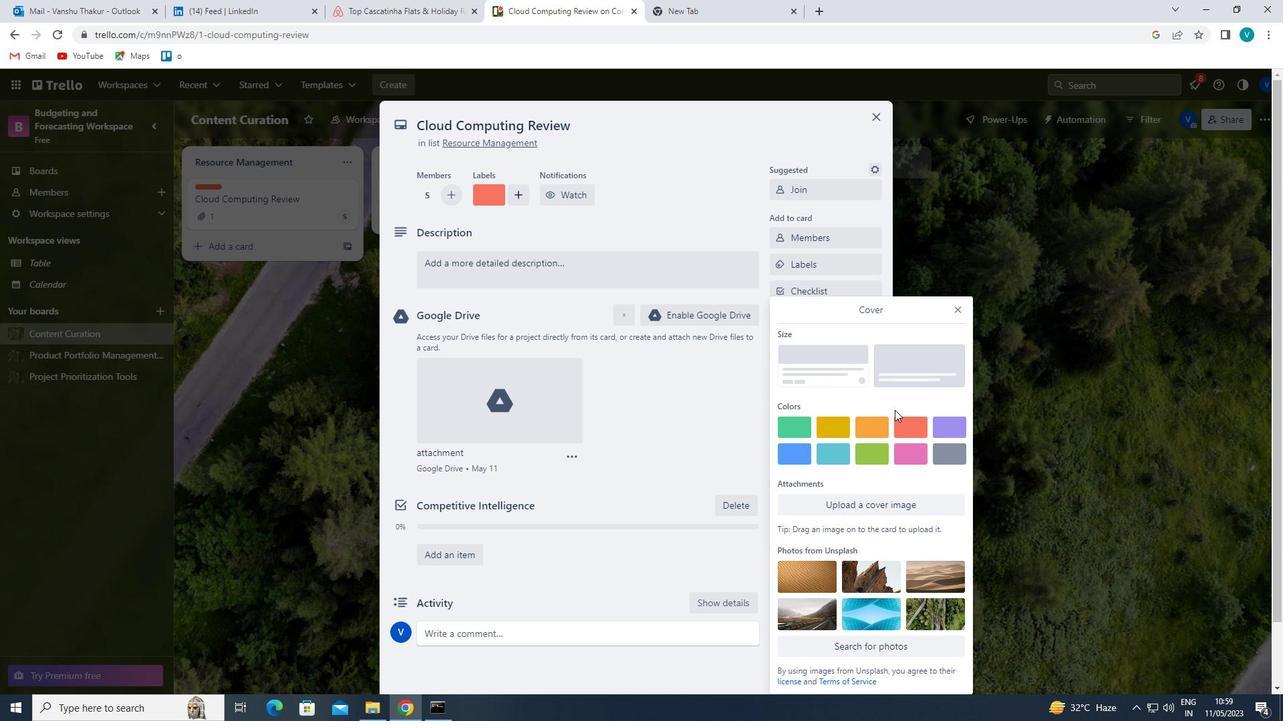 
Action: Mouse moved to (954, 283)
Screenshot: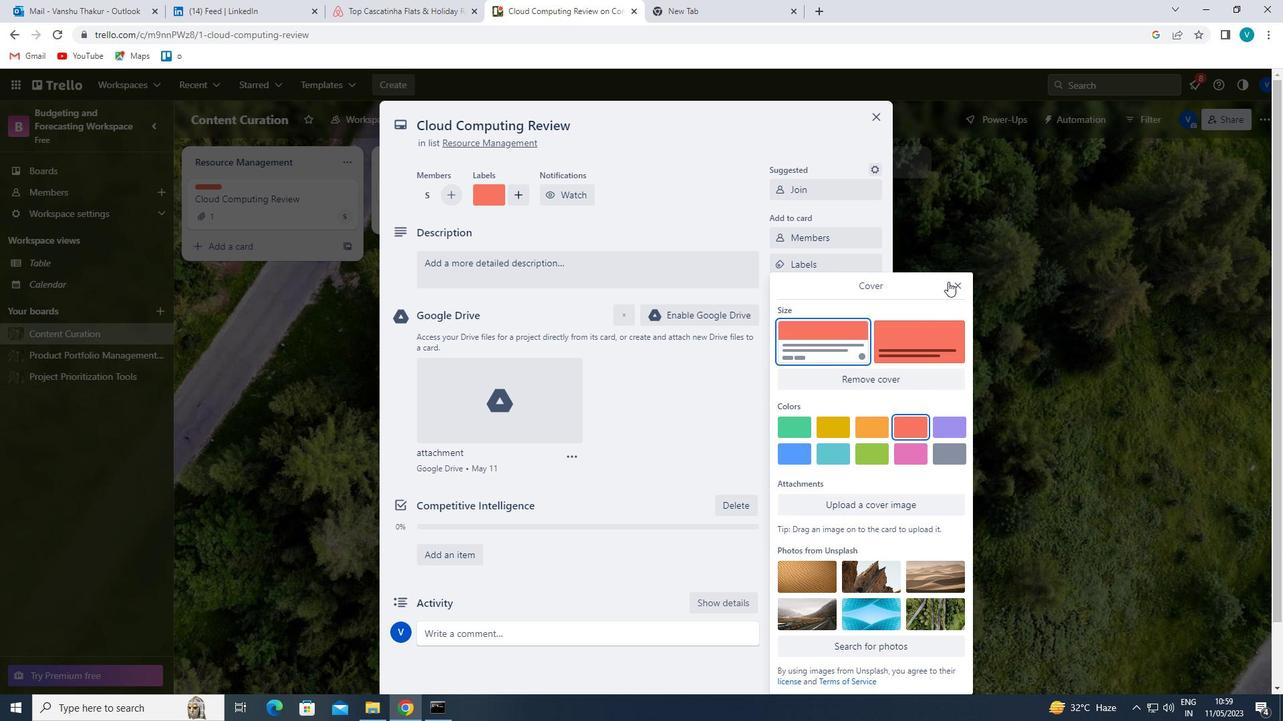 
Action: Mouse pressed left at (954, 283)
Screenshot: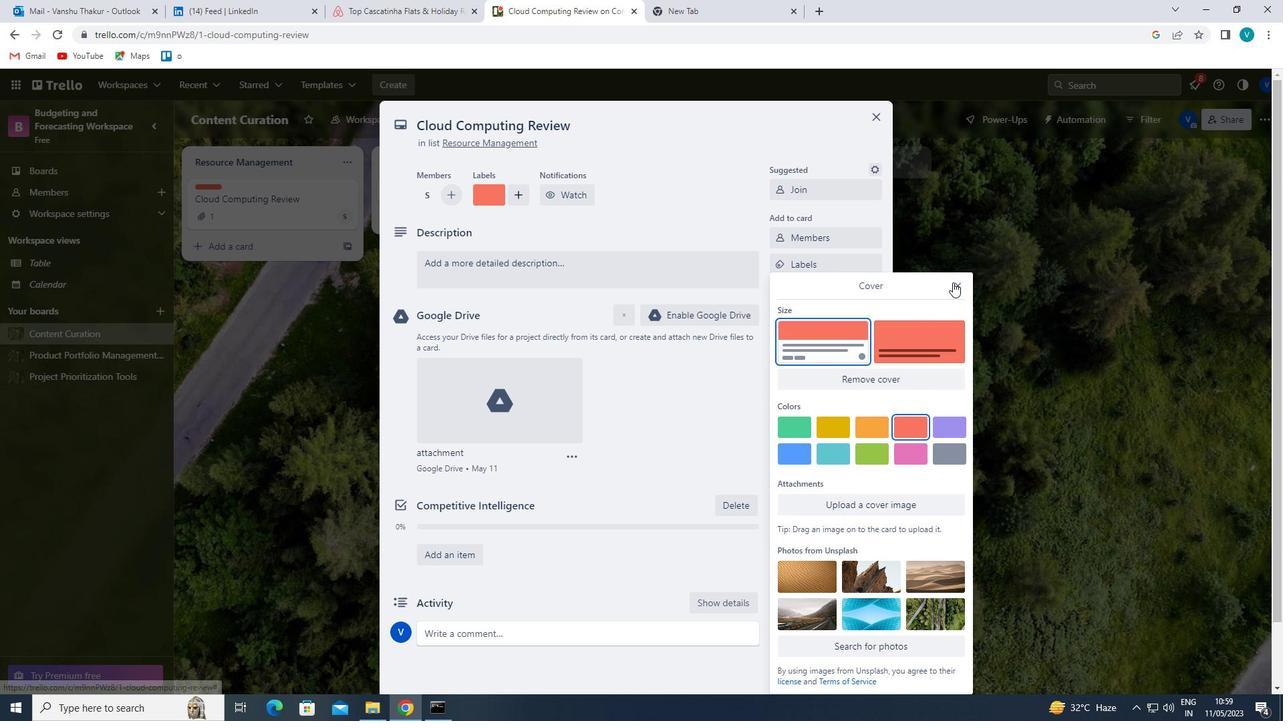 
Action: Mouse moved to (558, 347)
Screenshot: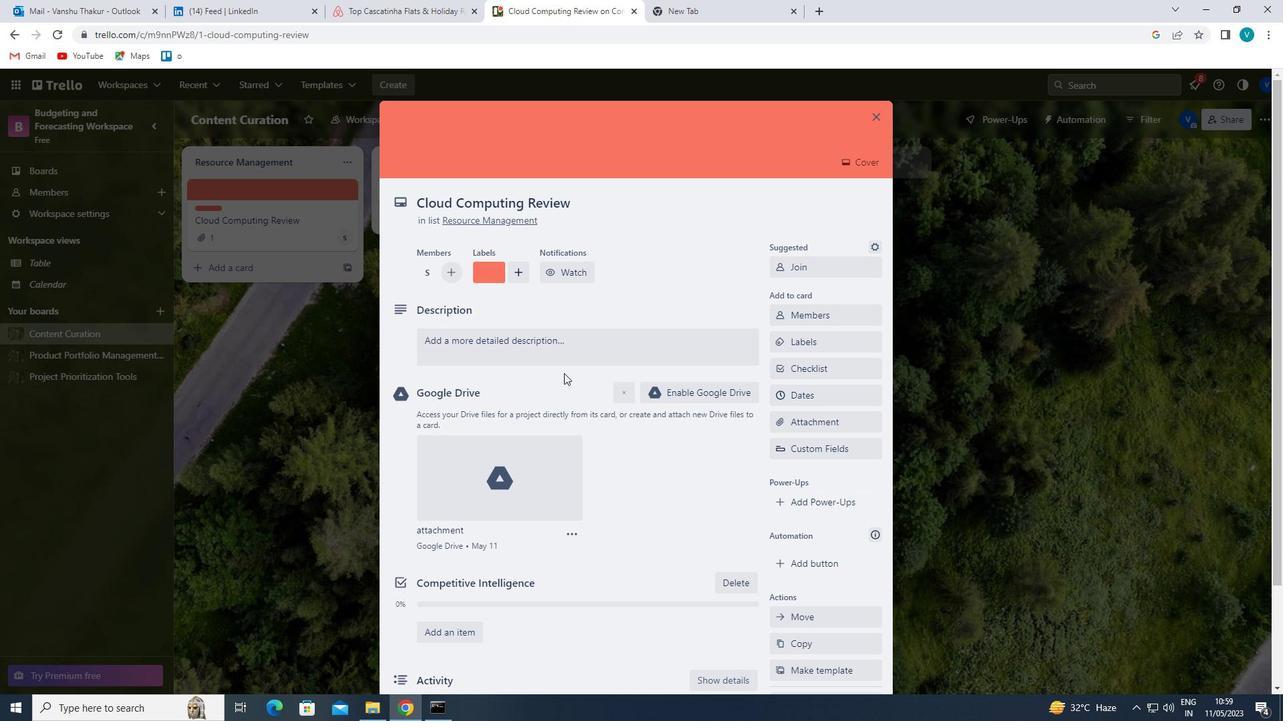 
Action: Mouse pressed left at (558, 347)
Screenshot: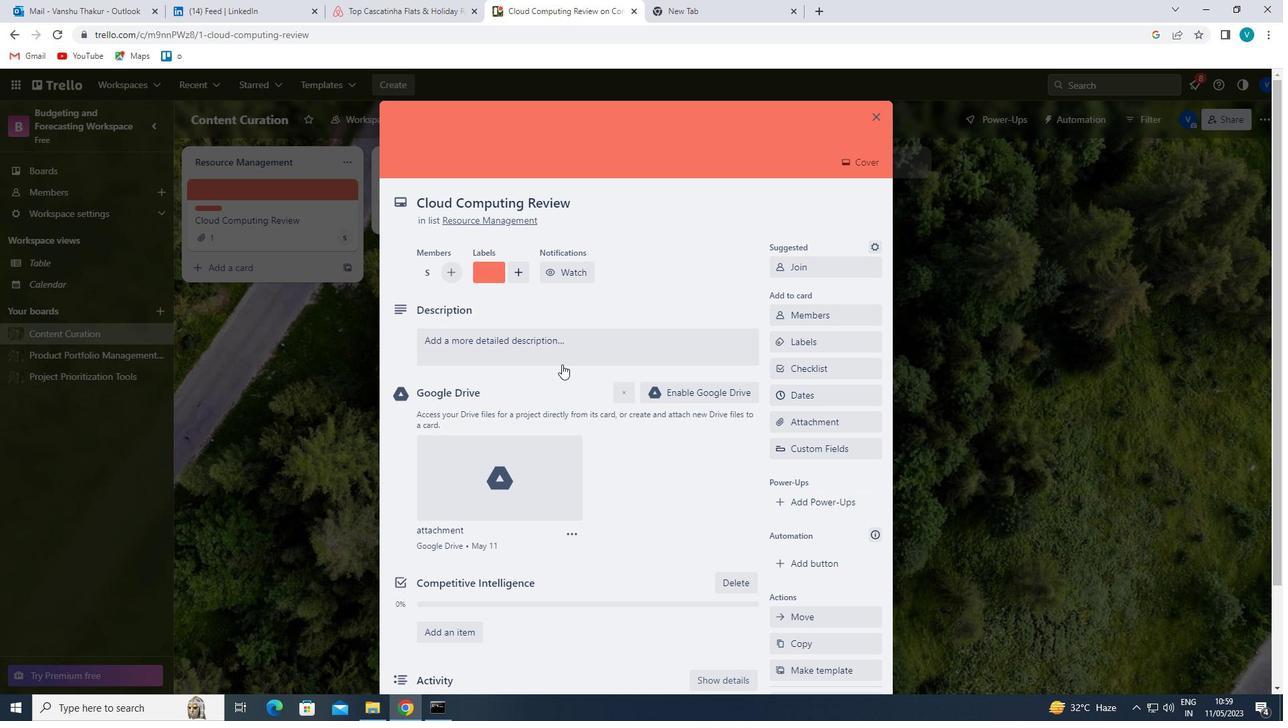 
Action: Key pressed '<Key.shift>PLAN<Key.space>AND<Key.space>EXECUTE<Key.space>COMPANT<Key.backspace>Y<Key.space>TEAM-BUILDING<Key.space>ACTIVITY<Key.space>AT<Key.space>A<Key.space>HIKING<Key.space>TRAIL'
Screenshot: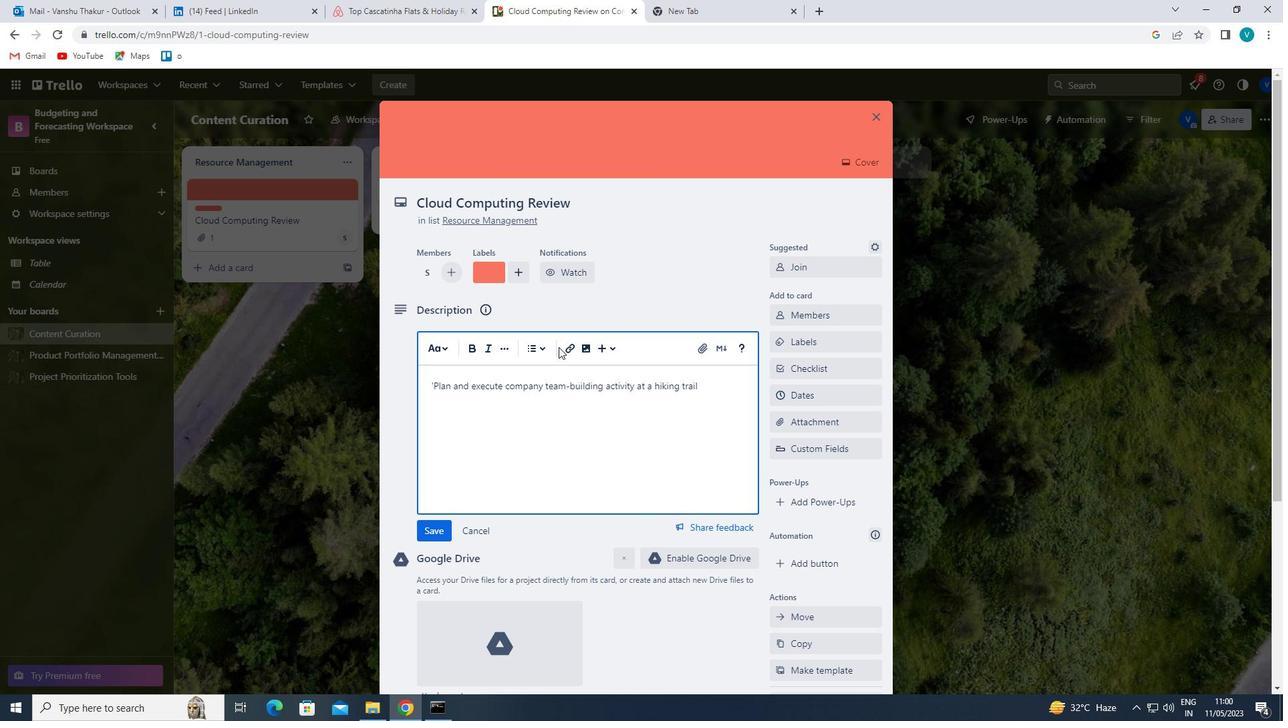 
Action: Mouse moved to (431, 522)
Screenshot: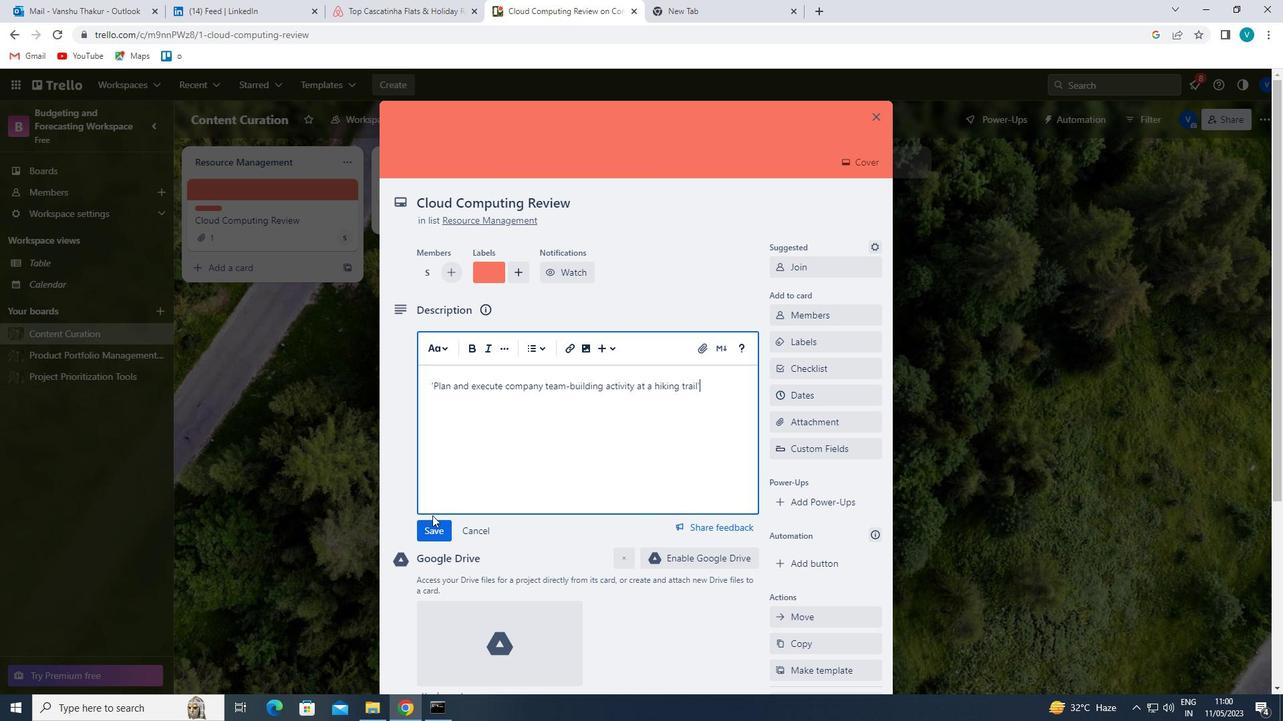 
Action: Mouse pressed left at (431, 522)
Screenshot: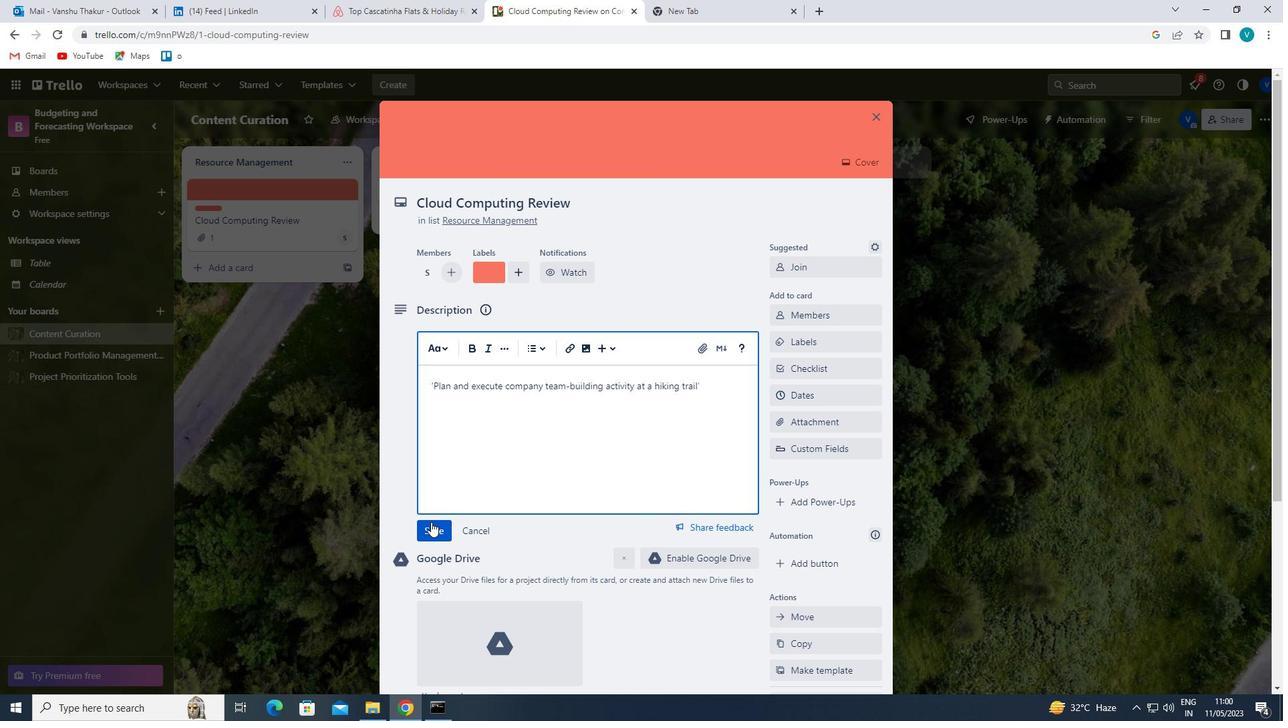
Action: Mouse moved to (455, 511)
Screenshot: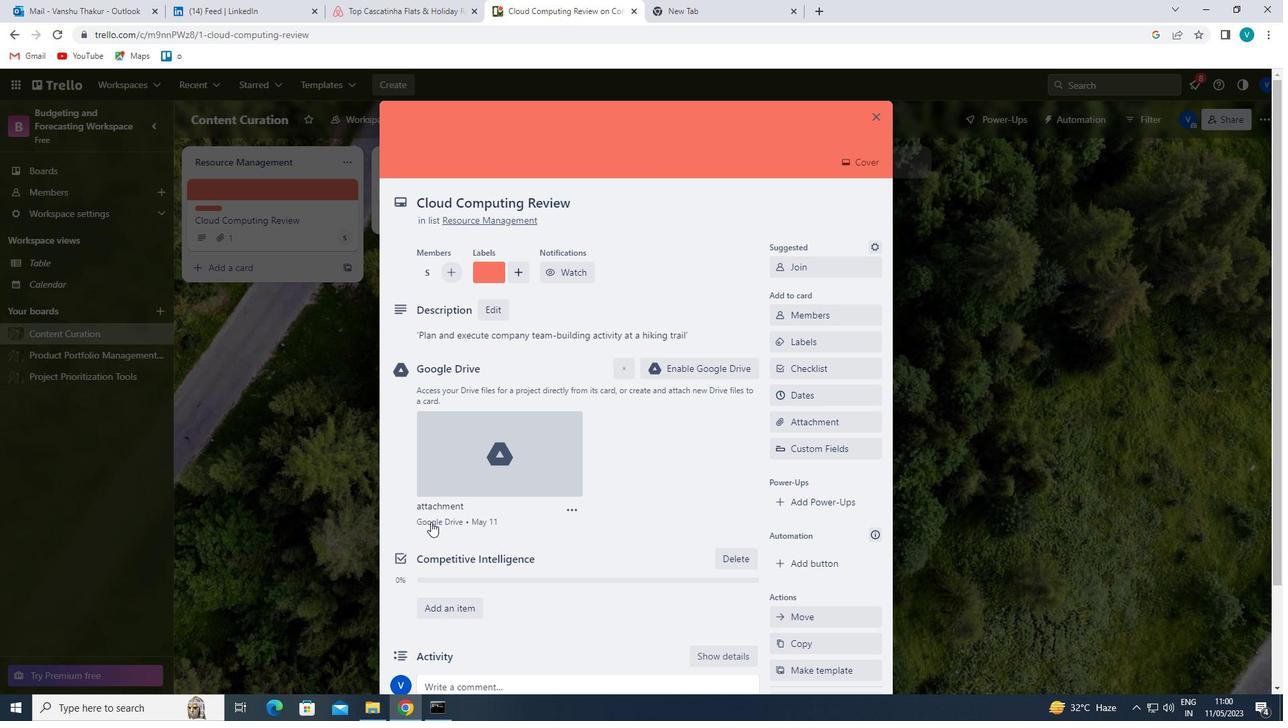 
Action: Mouse scrolled (455, 510) with delta (0, 0)
Screenshot: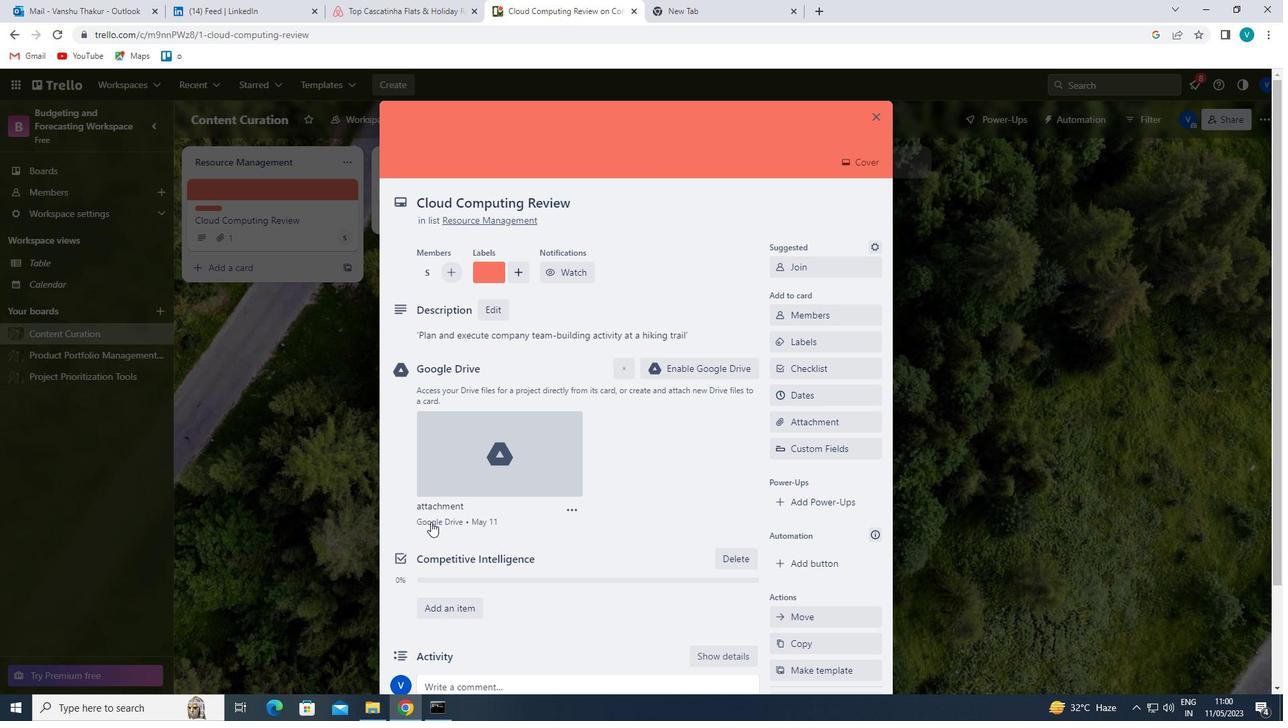 
Action: Mouse moved to (455, 510)
Screenshot: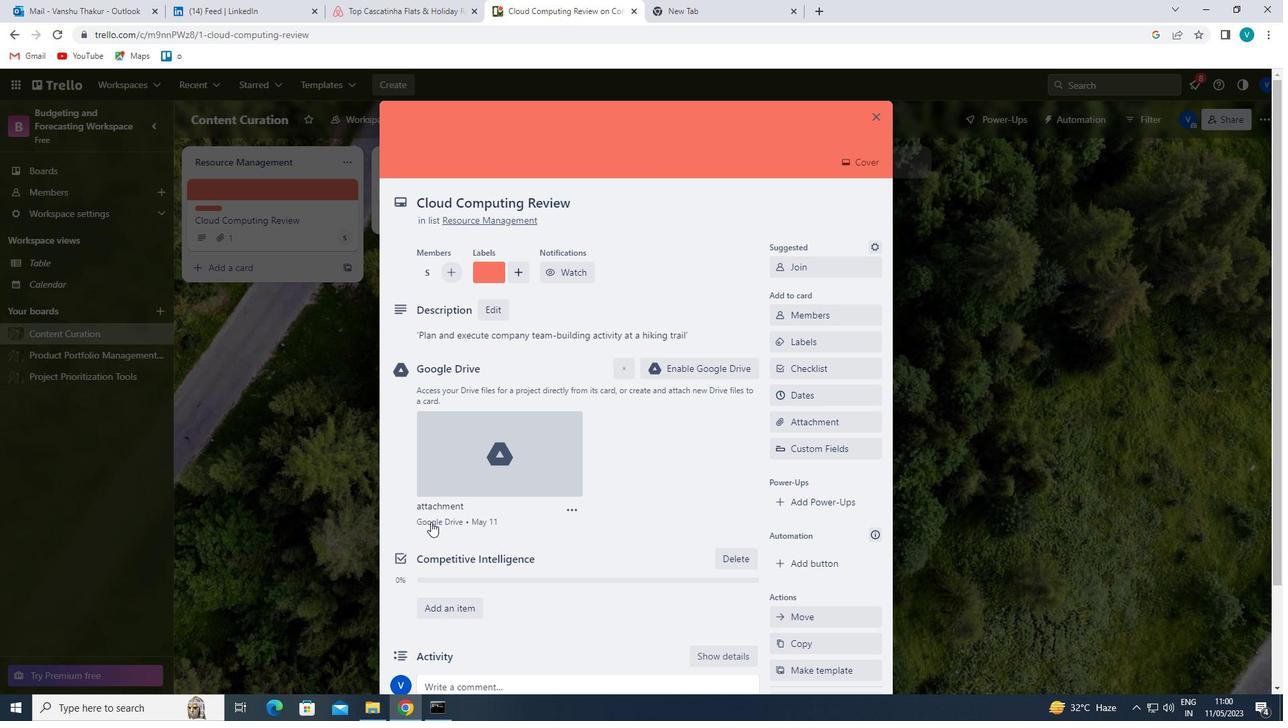 
Action: Mouse scrolled (455, 509) with delta (0, 0)
Screenshot: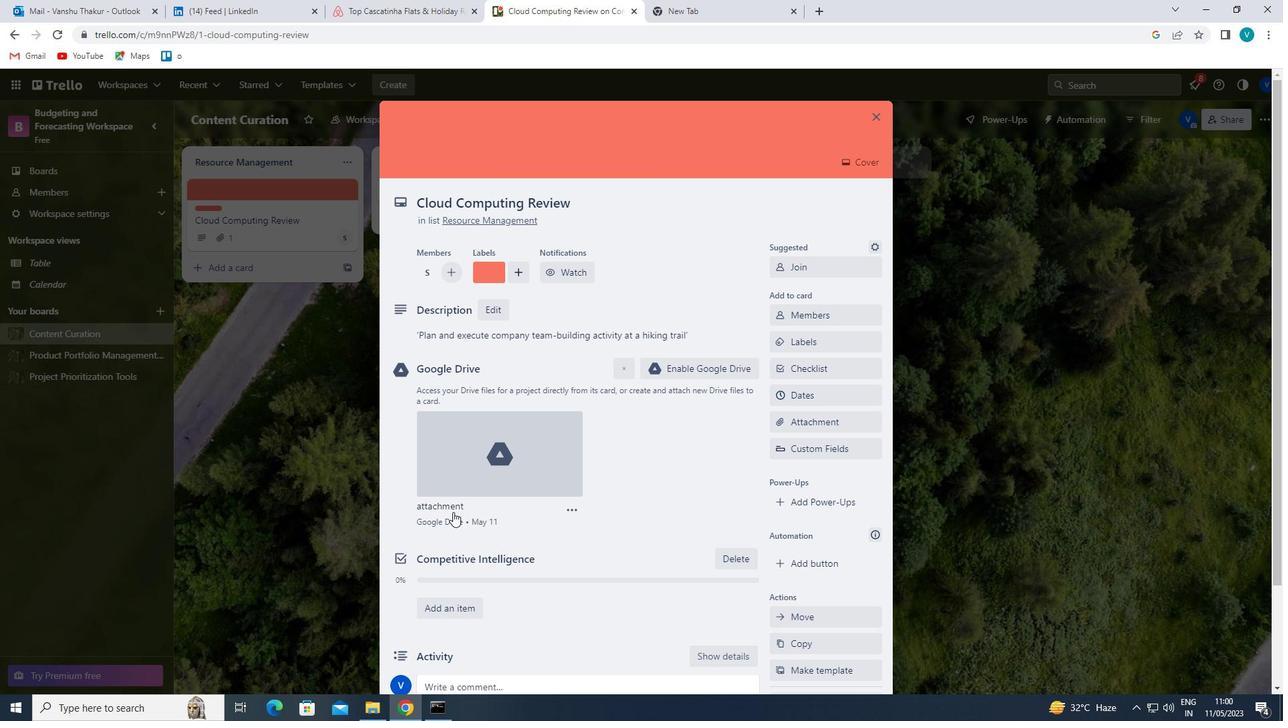 
Action: Mouse scrolled (455, 509) with delta (0, 0)
Screenshot: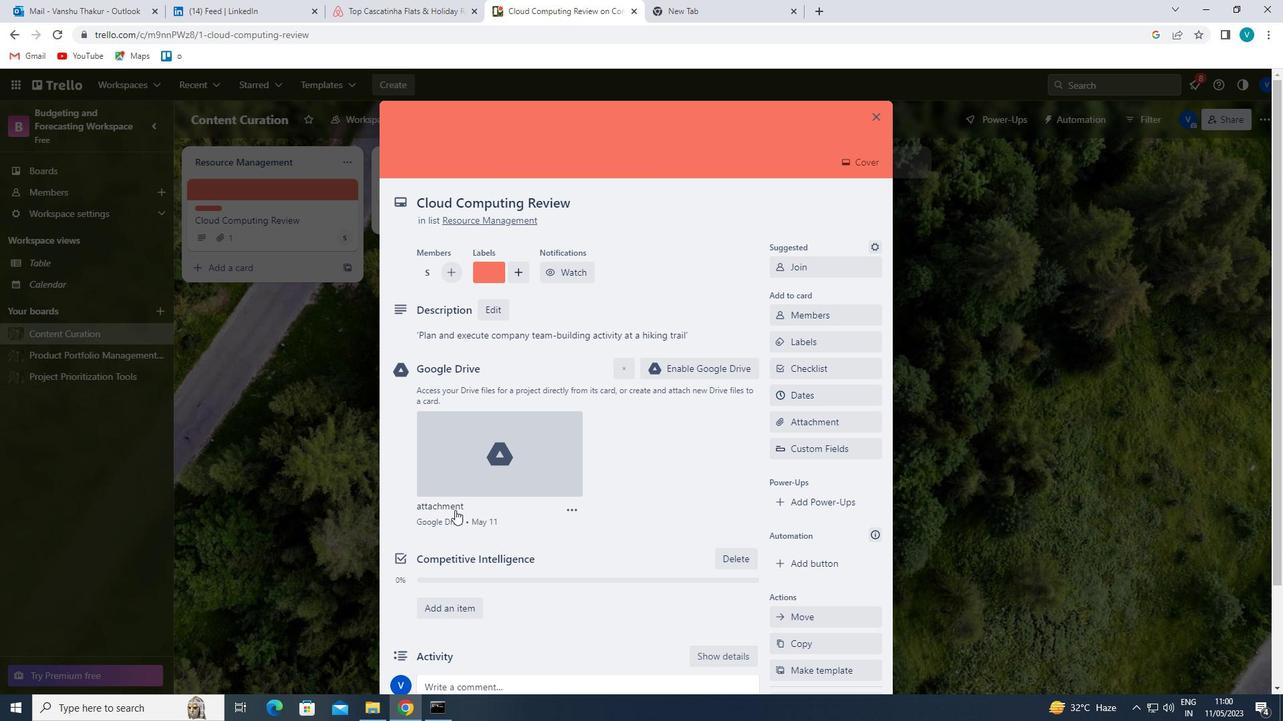 
Action: Mouse scrolled (455, 509) with delta (0, 0)
Screenshot: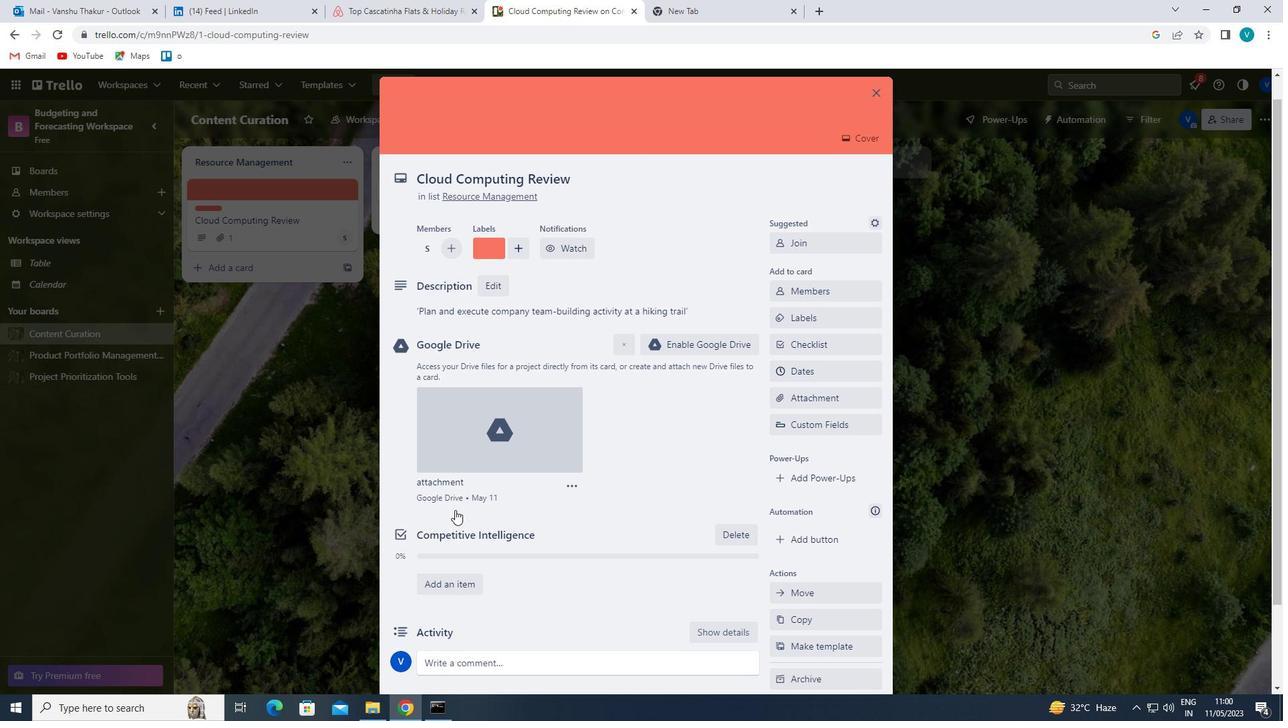 
Action: Mouse scrolled (455, 509) with delta (0, 0)
Screenshot: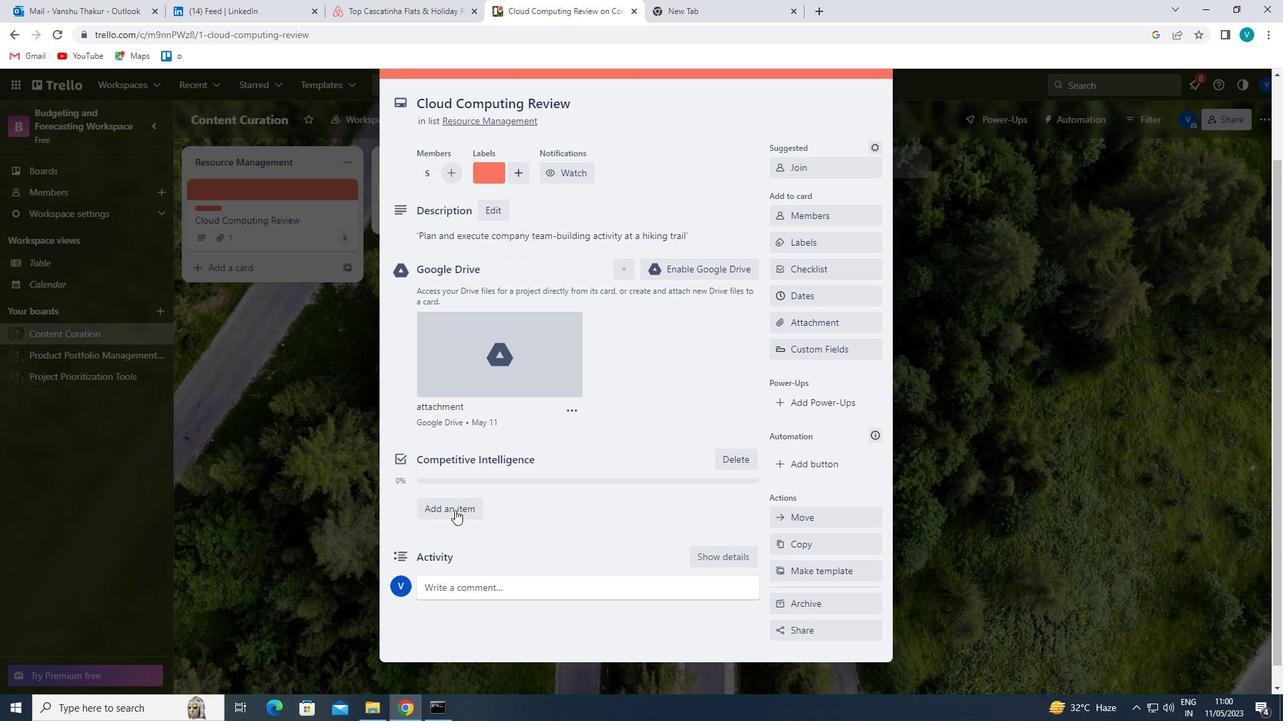 
Action: Mouse moved to (467, 560)
Screenshot: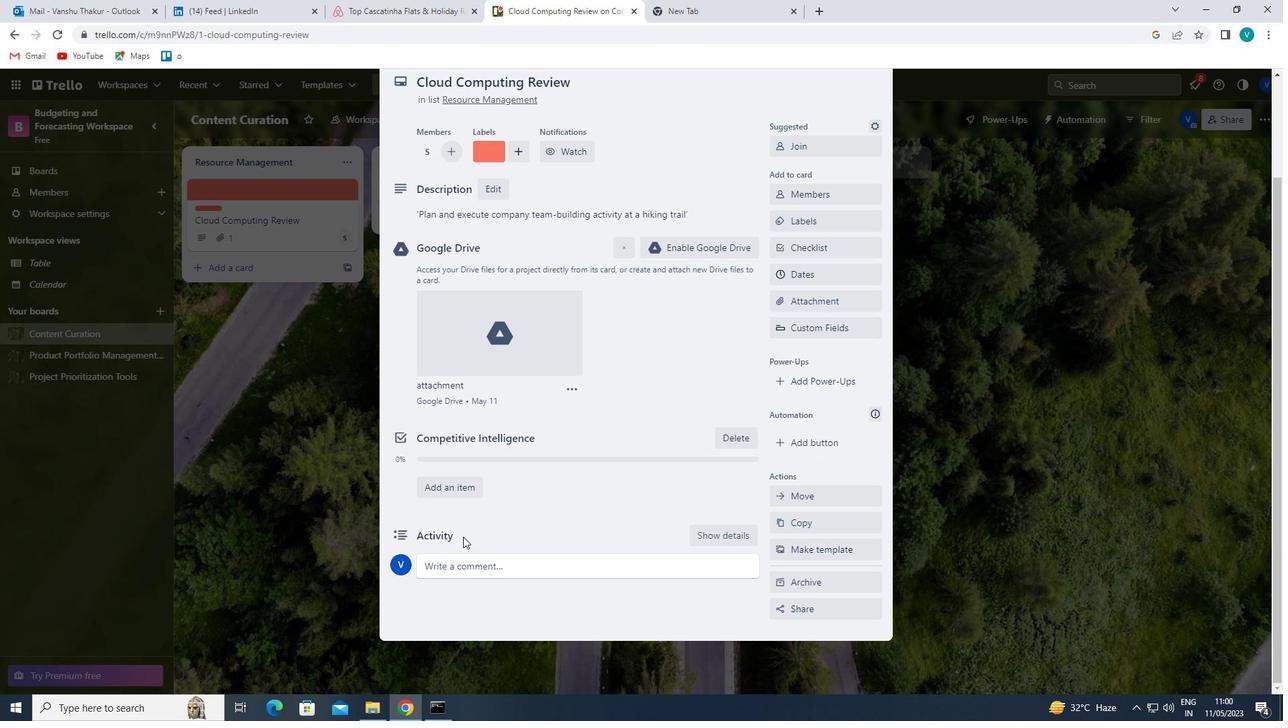 
Action: Mouse pressed left at (467, 560)
Screenshot: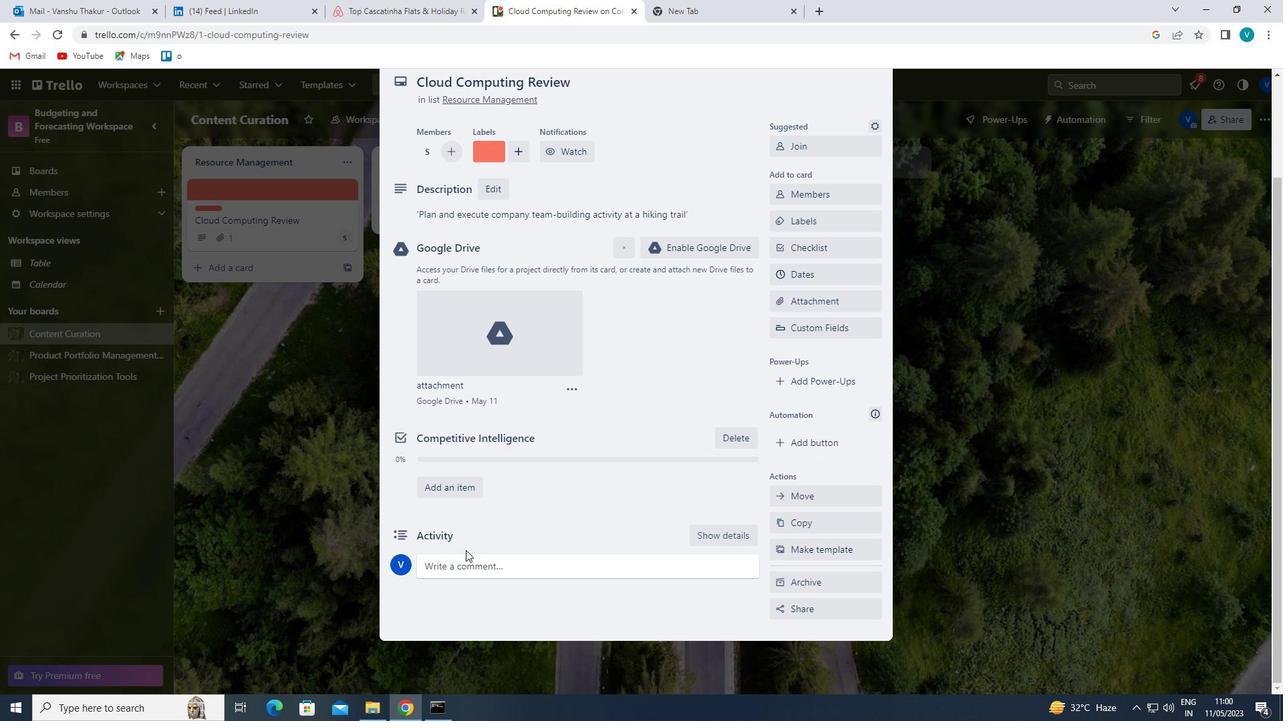
Action: Key pressed '<Key.shift>THIS<Key.space>TASK<Key.space>PRESENTS<Key.space>AN<Key.space>OPPORTUNIY<Key.backspace>TY<Key.space>TO<Key.space>SHOWCASE<Key.space>OUR<Key.space>PROV<Key.backspace>BLR<Key.backspace>EM-SOLVING<Key.space>AND<Key.space>CRITICAL<Key.space>THO<Key.backspace>INKING<Key.space>SKILLS,<Key.space>FINDING<Key.space>SOLUTIONS<Key.space>TO<Key.space>COMPLES<Key.backspace>X<Key.space>CHALLENGES.'
Screenshot: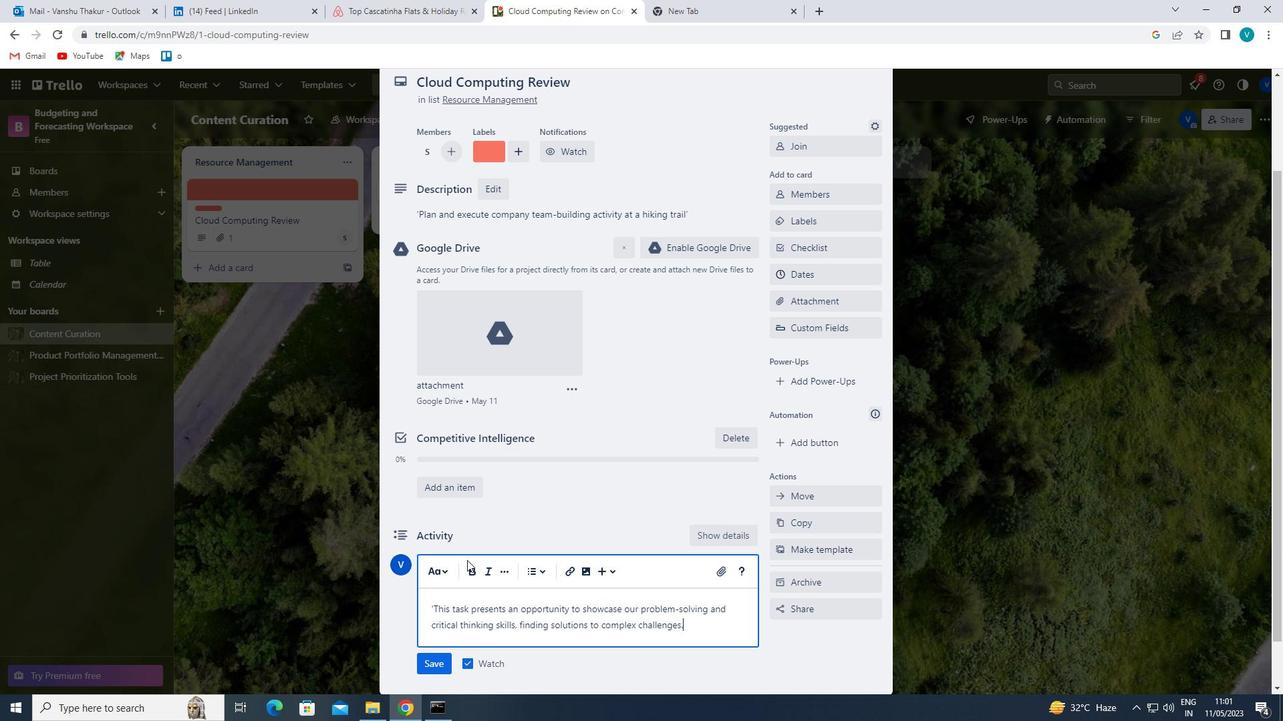 
Action: Mouse moved to (438, 662)
Screenshot: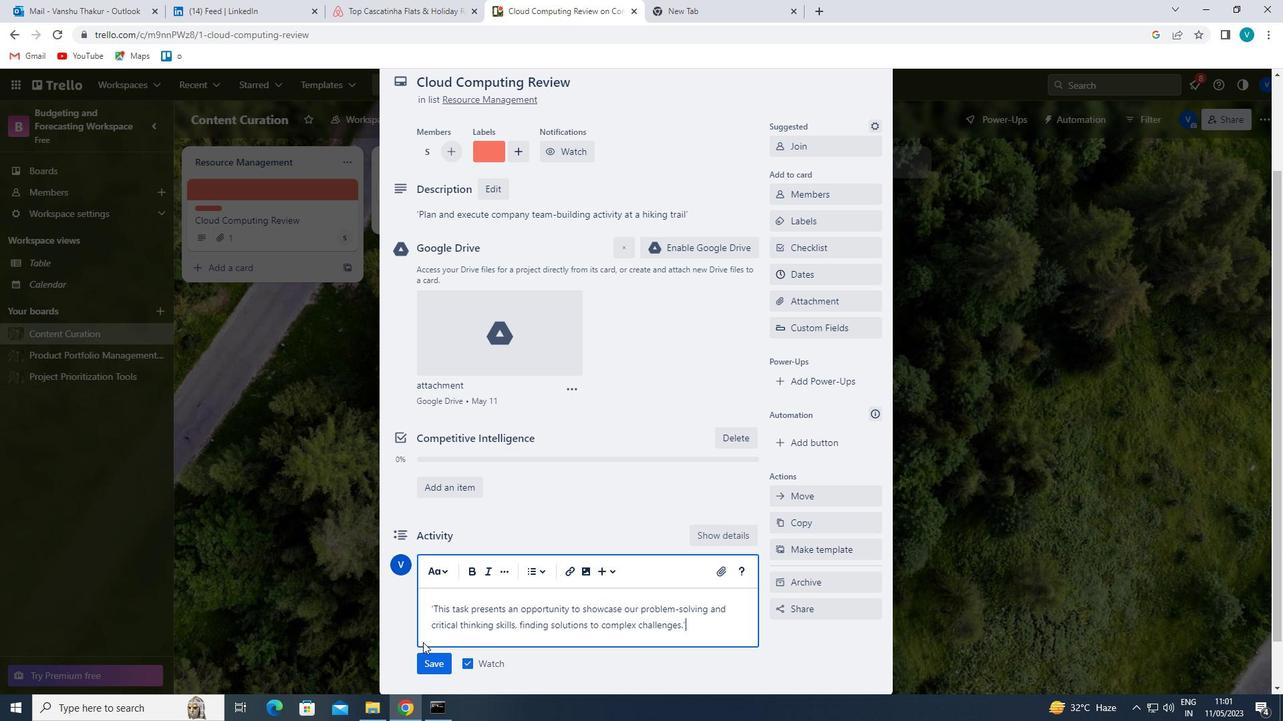 
Action: Mouse pressed left at (438, 662)
Screenshot: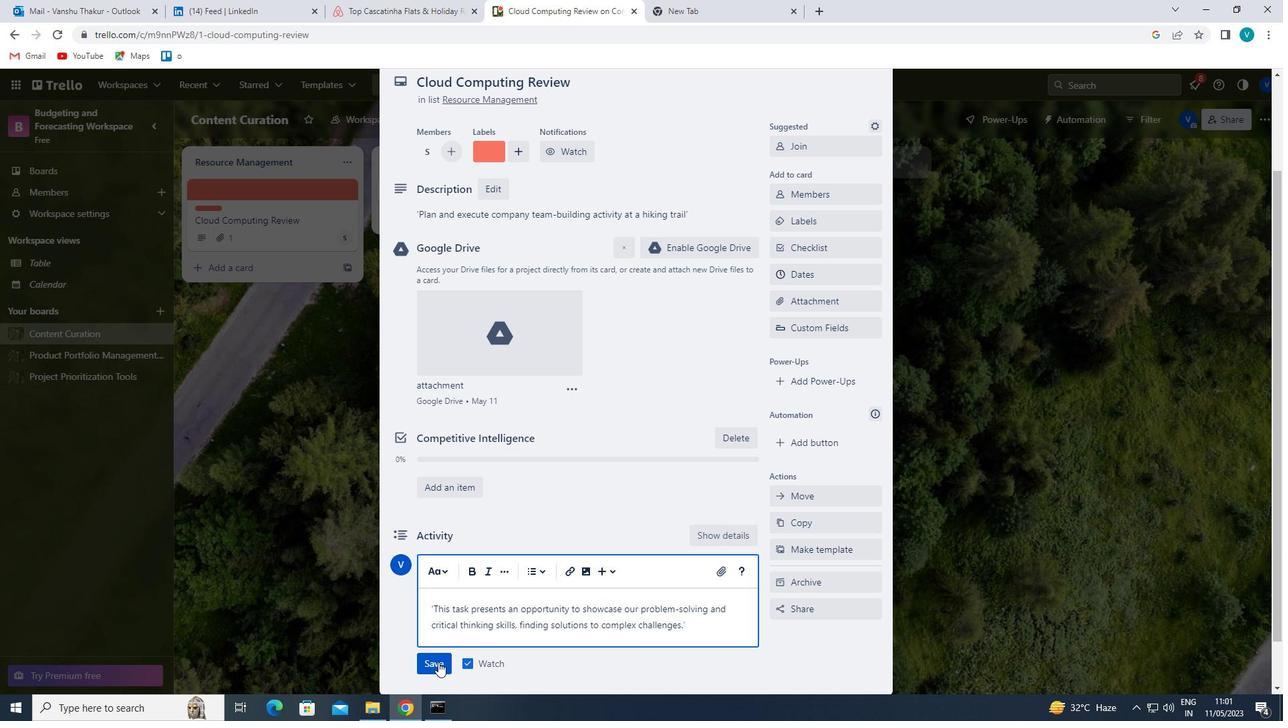 
Action: Mouse moved to (815, 273)
Screenshot: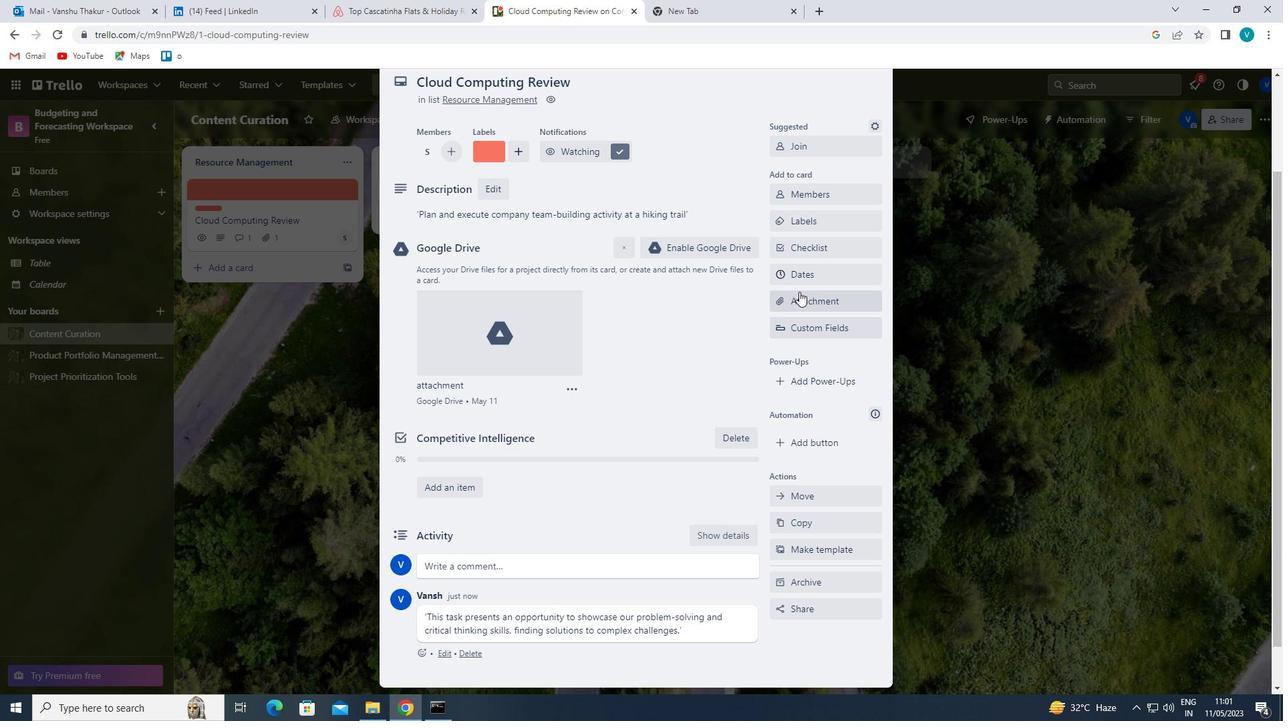
Action: Mouse pressed left at (815, 273)
Screenshot: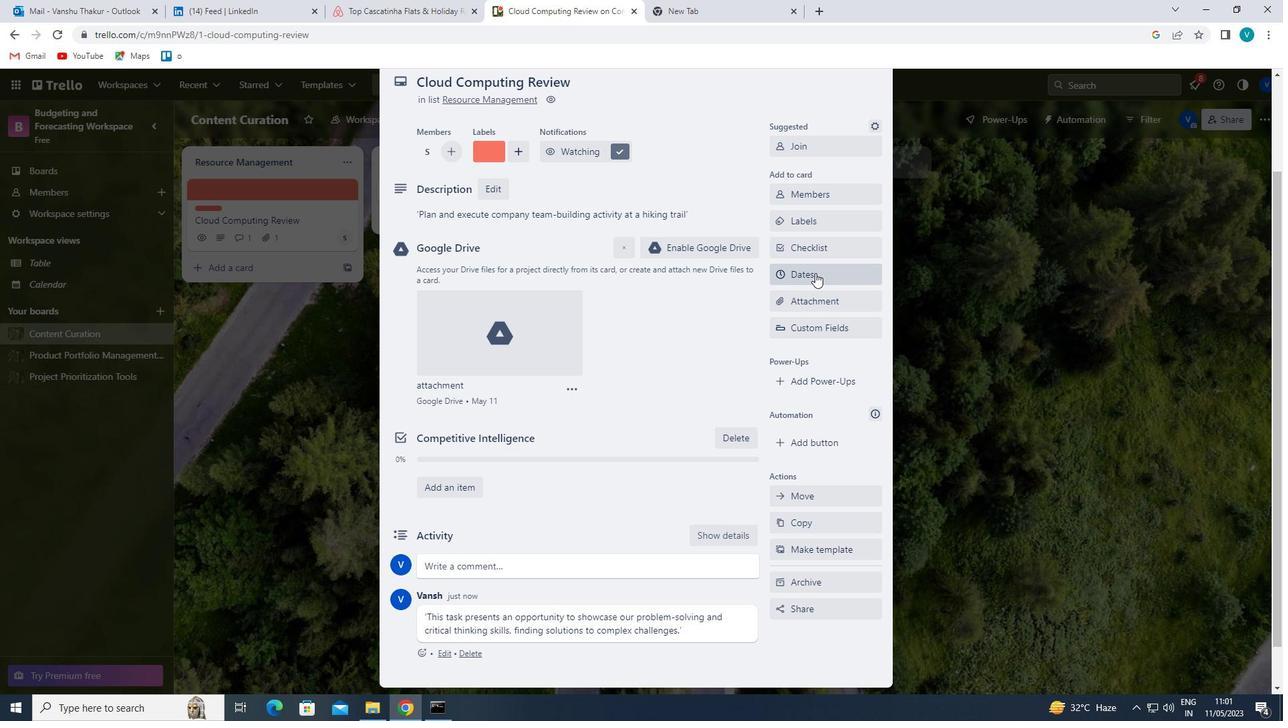 
Action: Mouse moved to (787, 364)
Screenshot: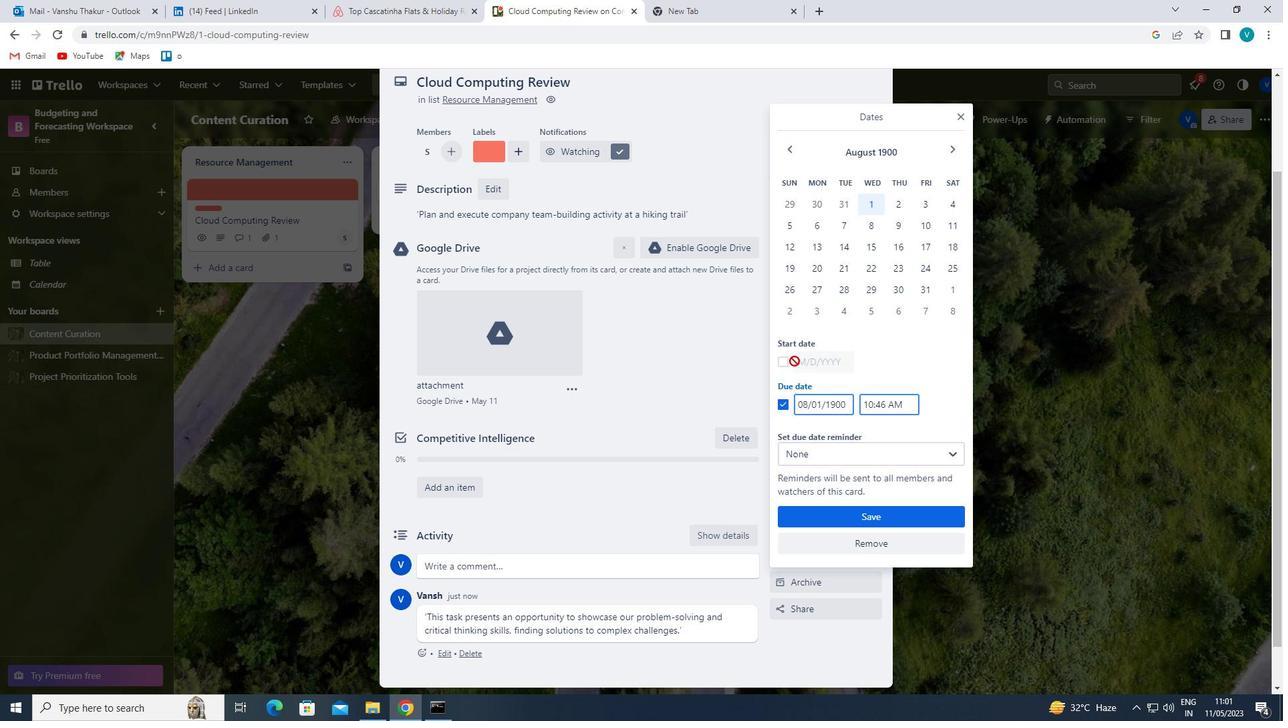
Action: Mouse pressed left at (787, 364)
Screenshot: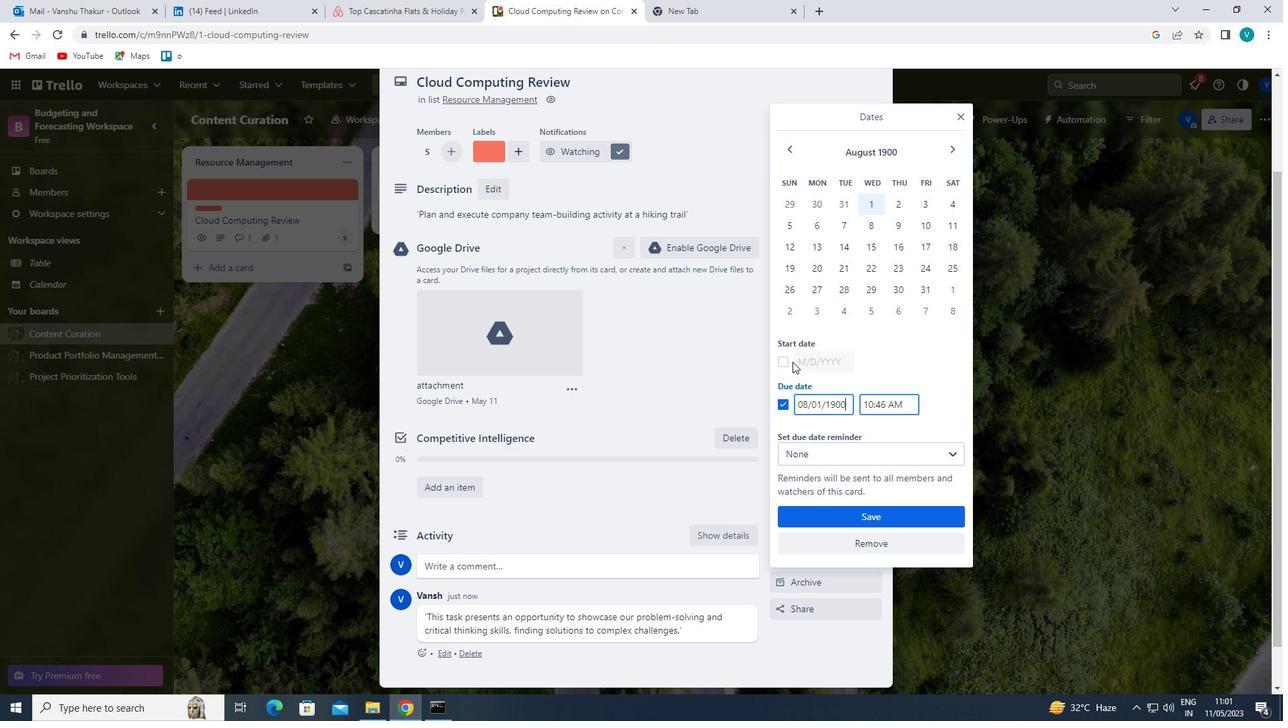 
Action: Mouse moved to (804, 363)
Screenshot: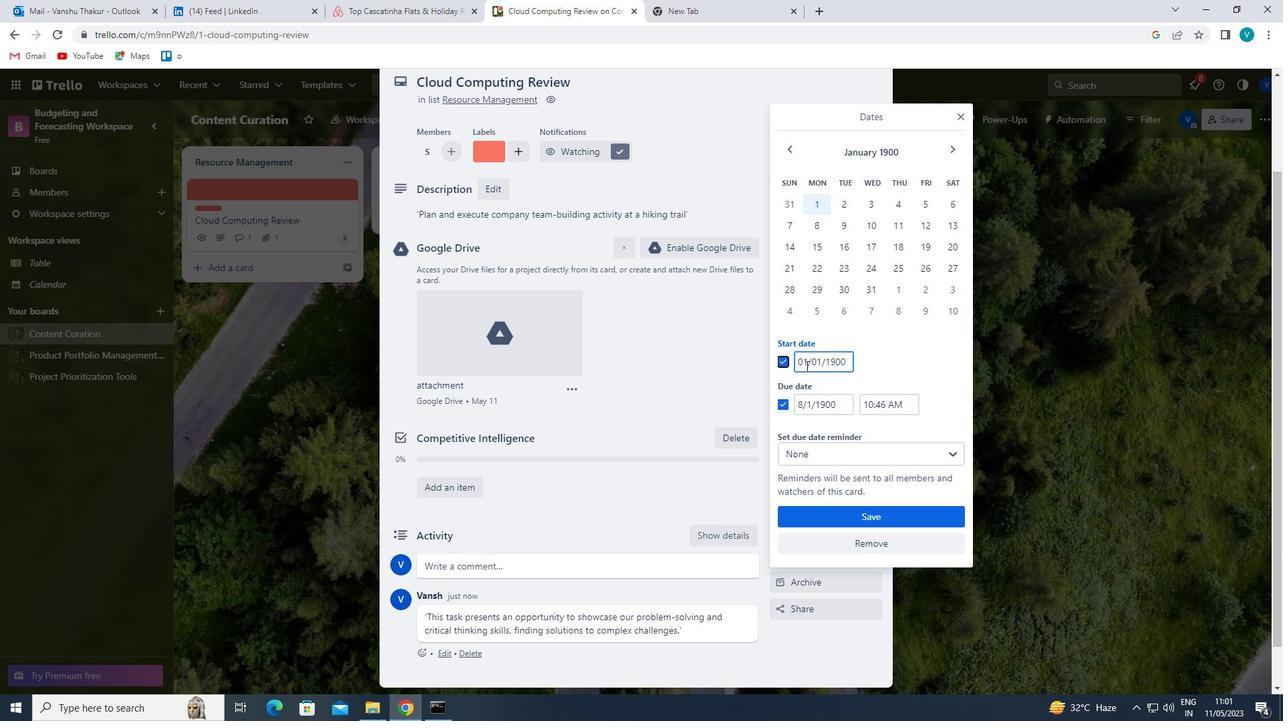 
Action: Mouse pressed left at (804, 363)
Screenshot: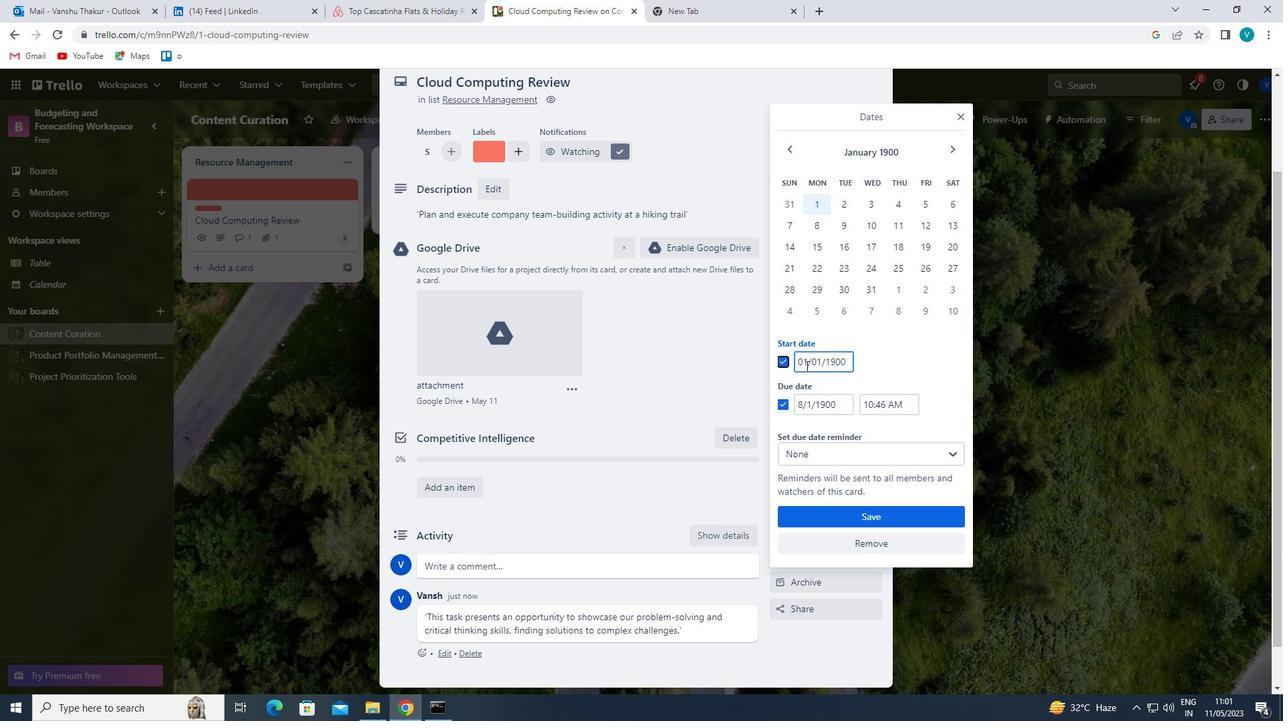 
Action: Mouse moved to (779, 342)
Screenshot: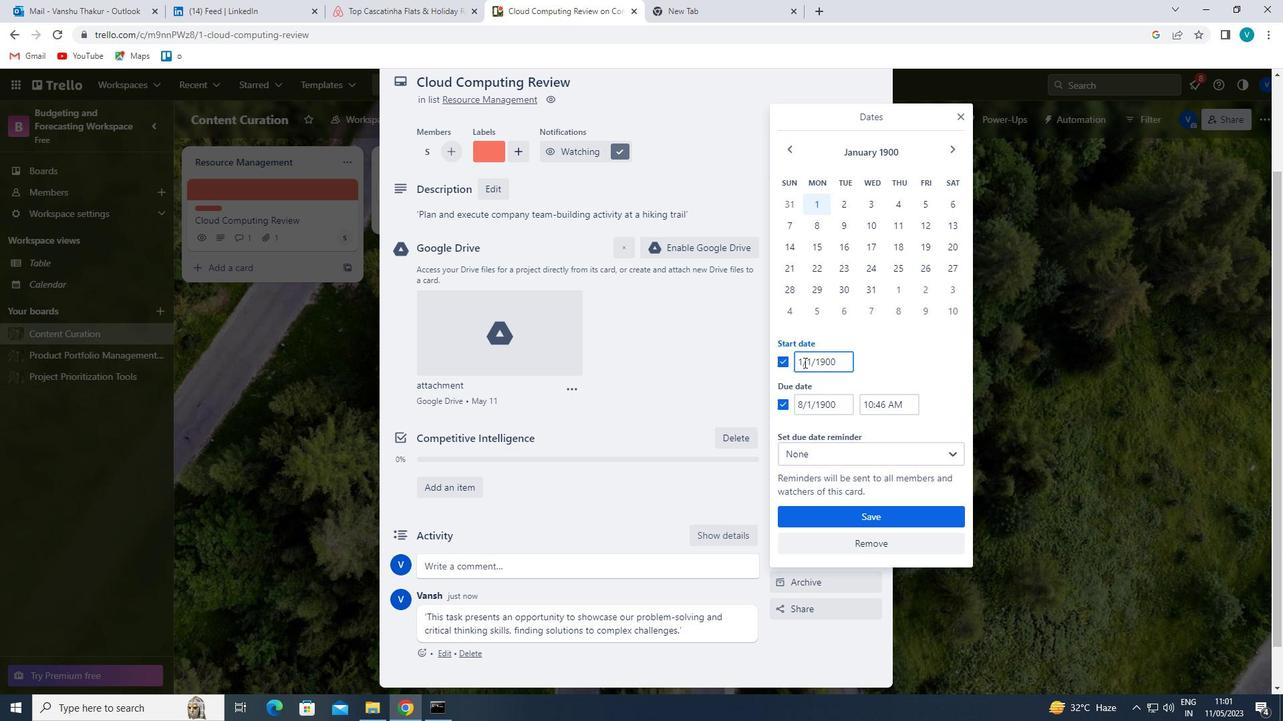 
Action: Key pressed <Key.backspace>2
Screenshot: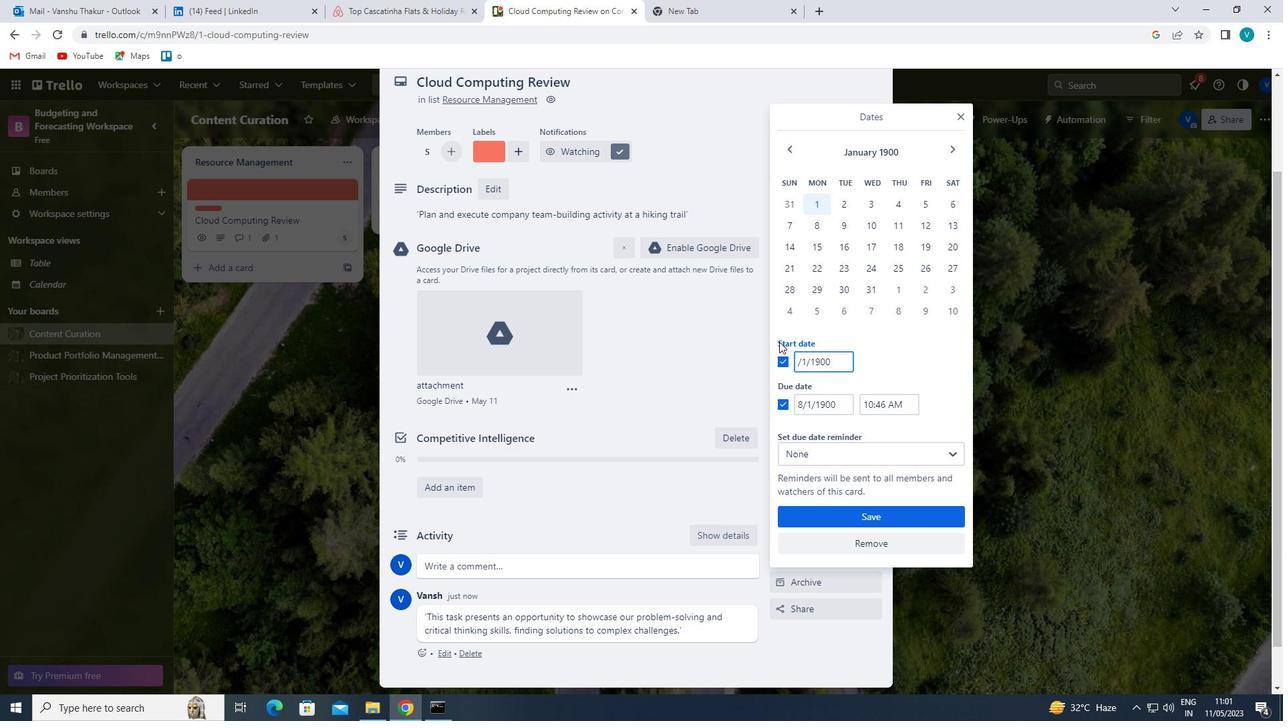 
Action: Mouse moved to (801, 404)
Screenshot: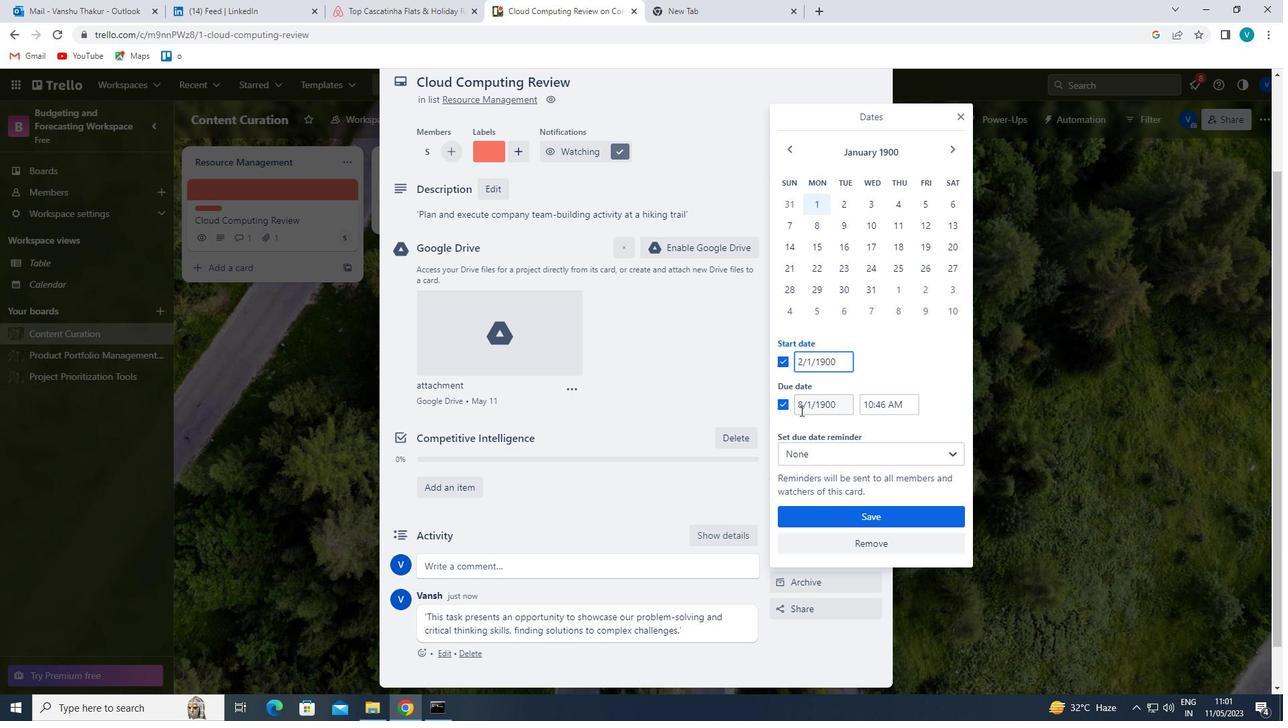 
Action: Mouse pressed left at (801, 404)
Screenshot: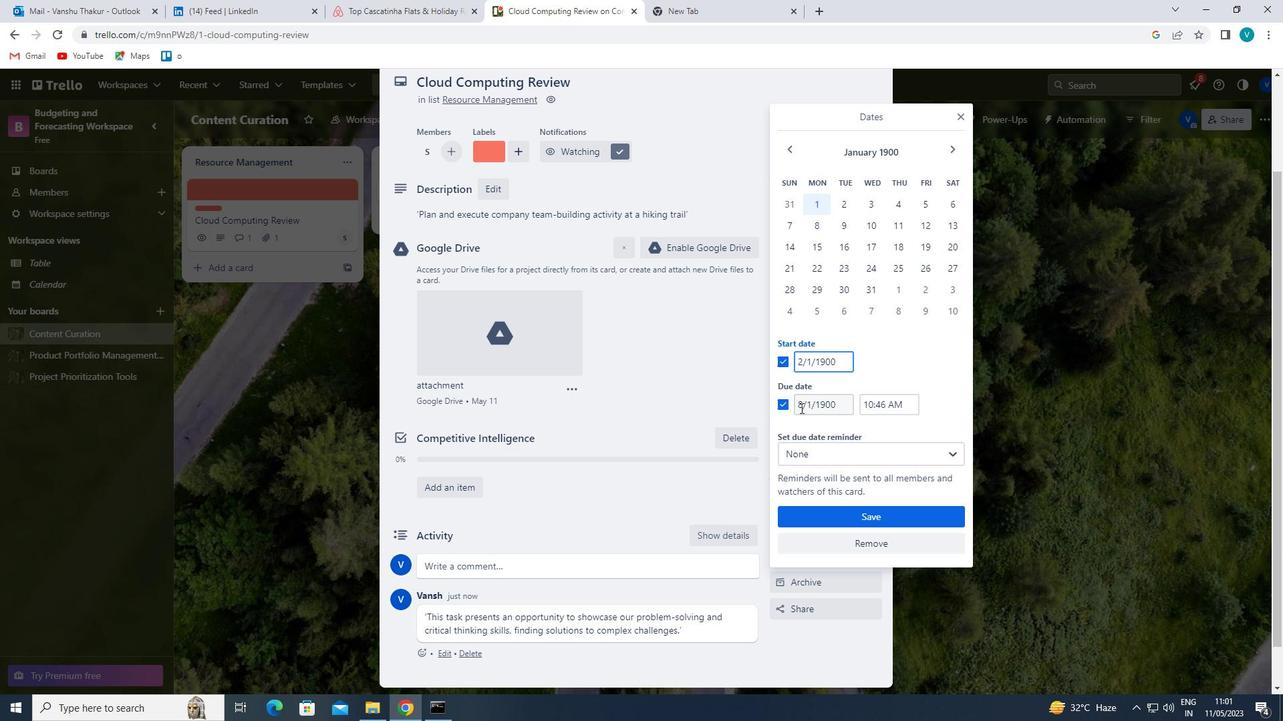 
Action: Mouse moved to (818, 417)
Screenshot: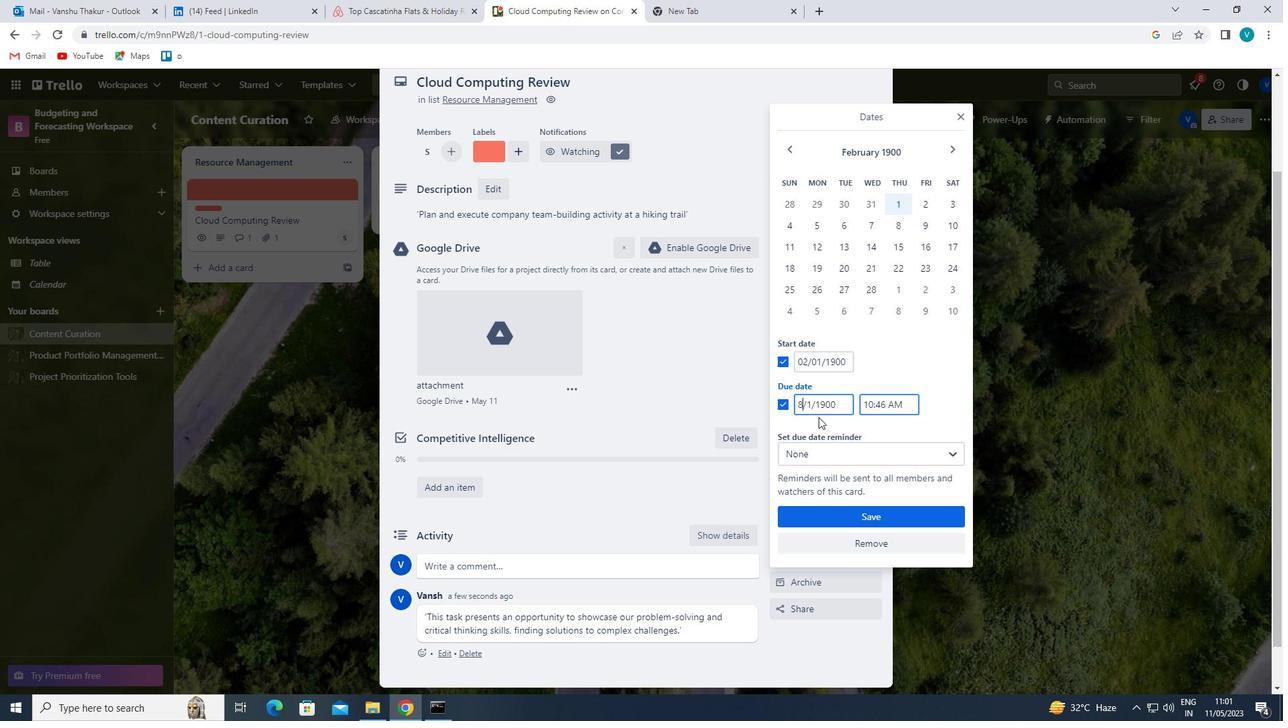 
Action: Key pressed <Key.backspace>9
Screenshot: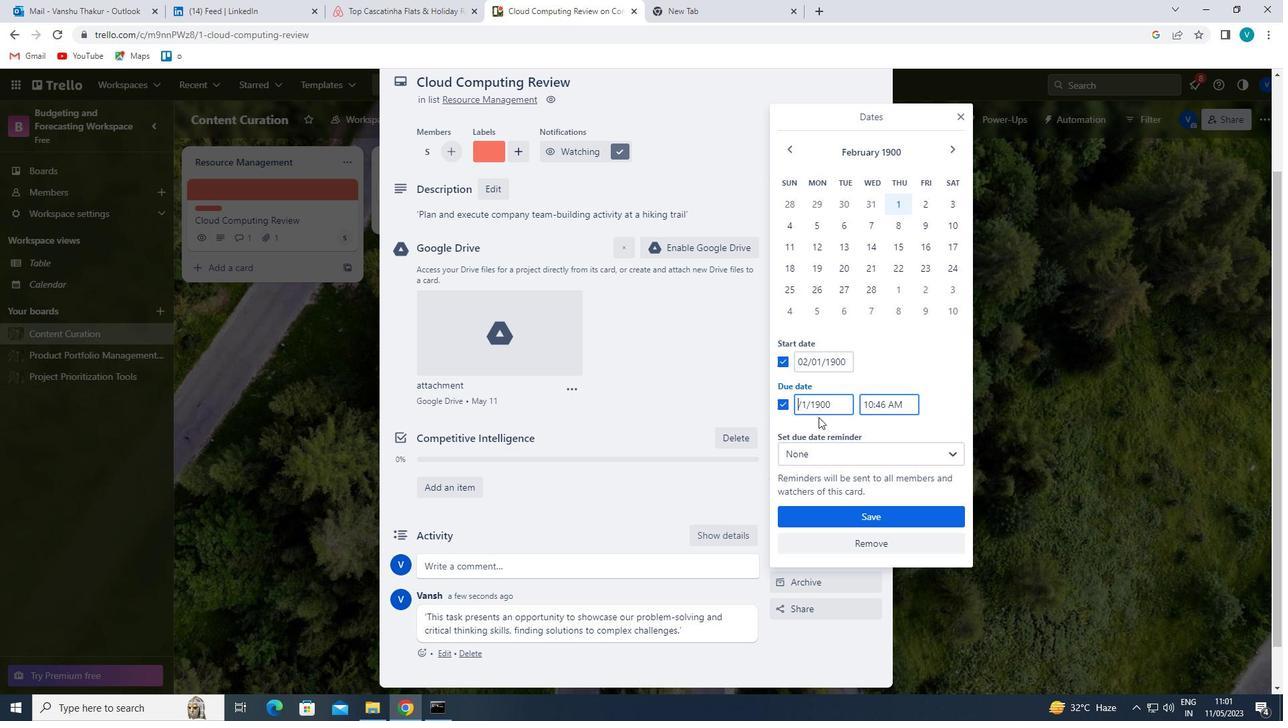 
Action: Mouse moved to (873, 515)
Screenshot: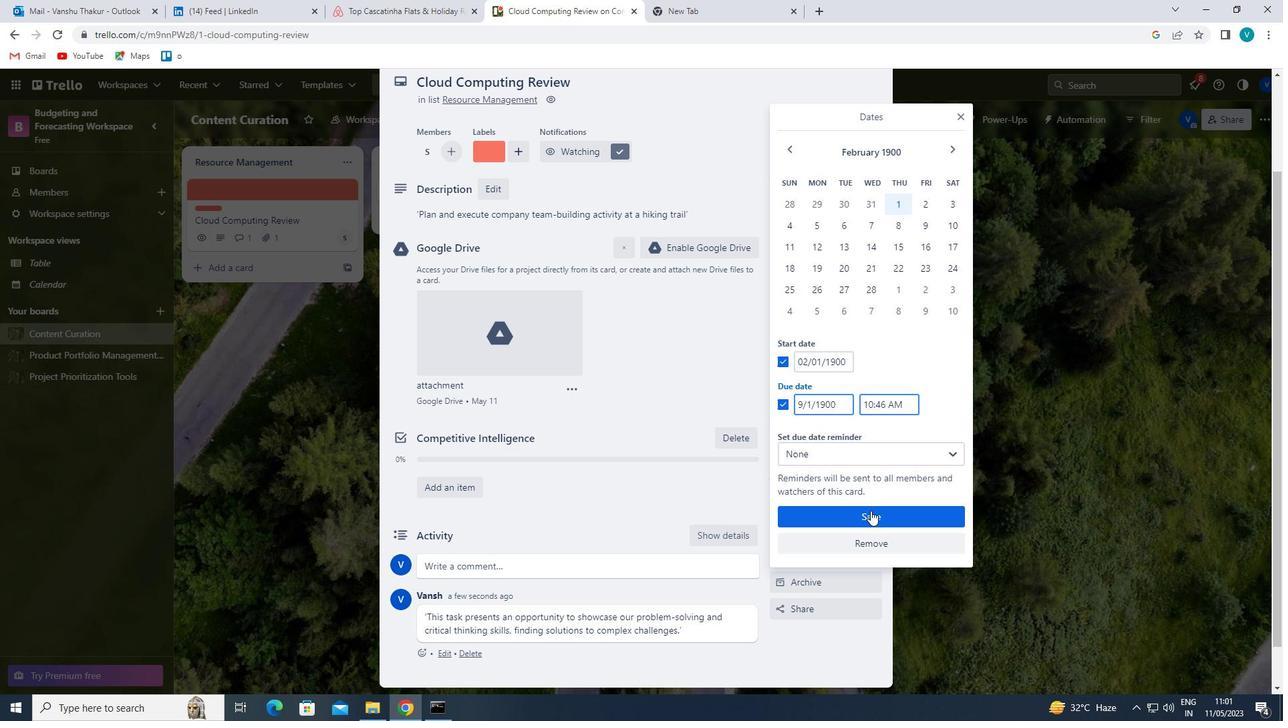 
Action: Mouse pressed left at (873, 515)
Screenshot: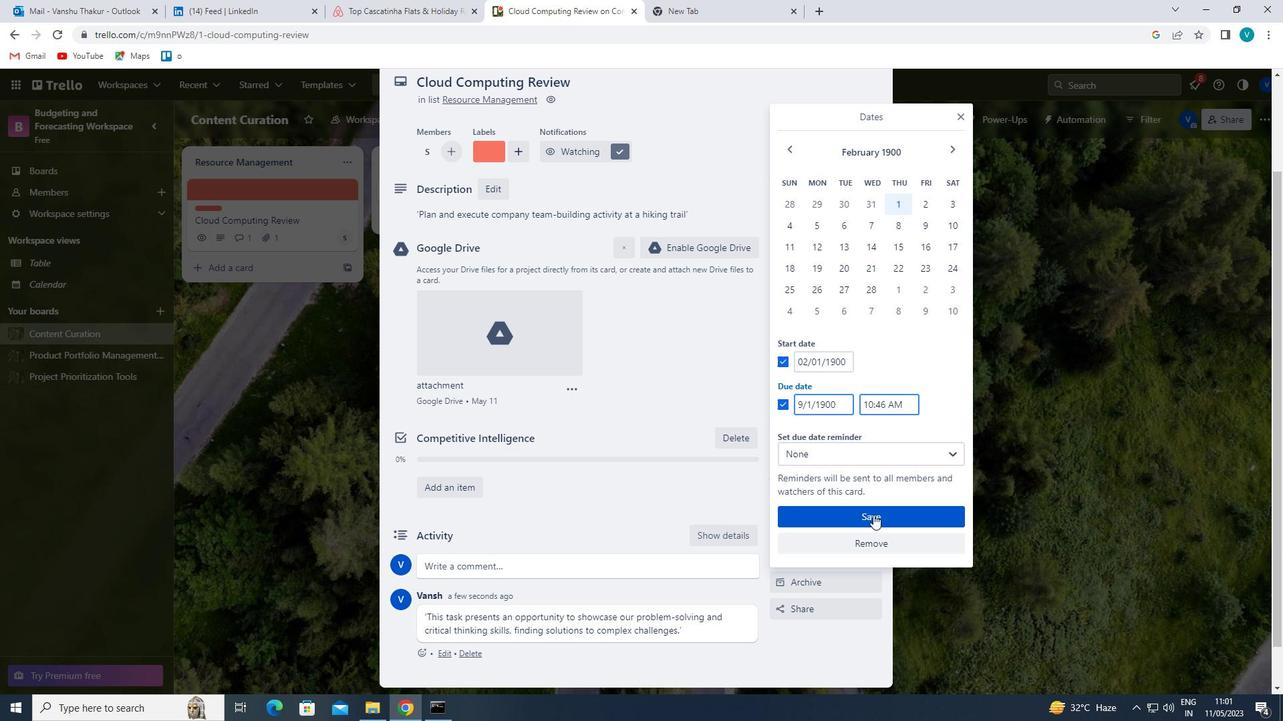 
